 Task: Search one way flight ticket for 5 adults, 2 children, 1 infant in seat and 1 infant on lap in economy from Casper: Casper Natrona County International Airport to Jackson: Jackson Hole Airport on 5-2-2023. Choice of flights is United. Number of bags: 1 carry on bag. Price is upto 88000. Outbound departure time preference is 8:15.
Action: Mouse moved to (371, 302)
Screenshot: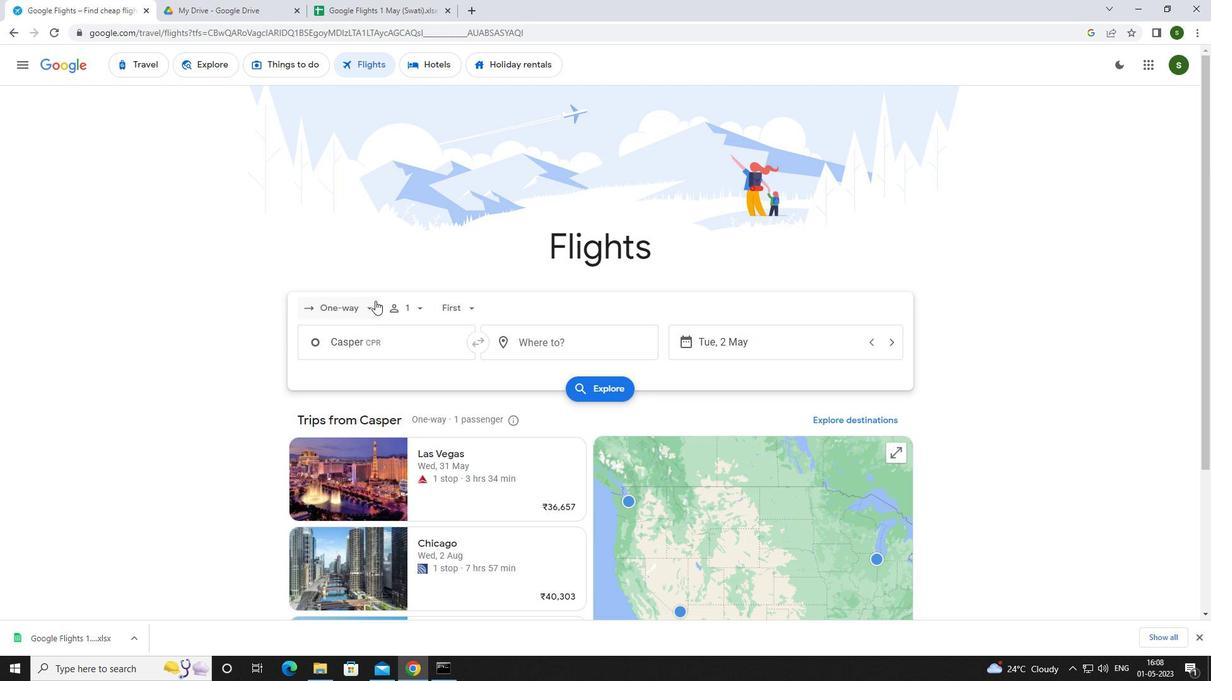 
Action: Mouse pressed left at (371, 302)
Screenshot: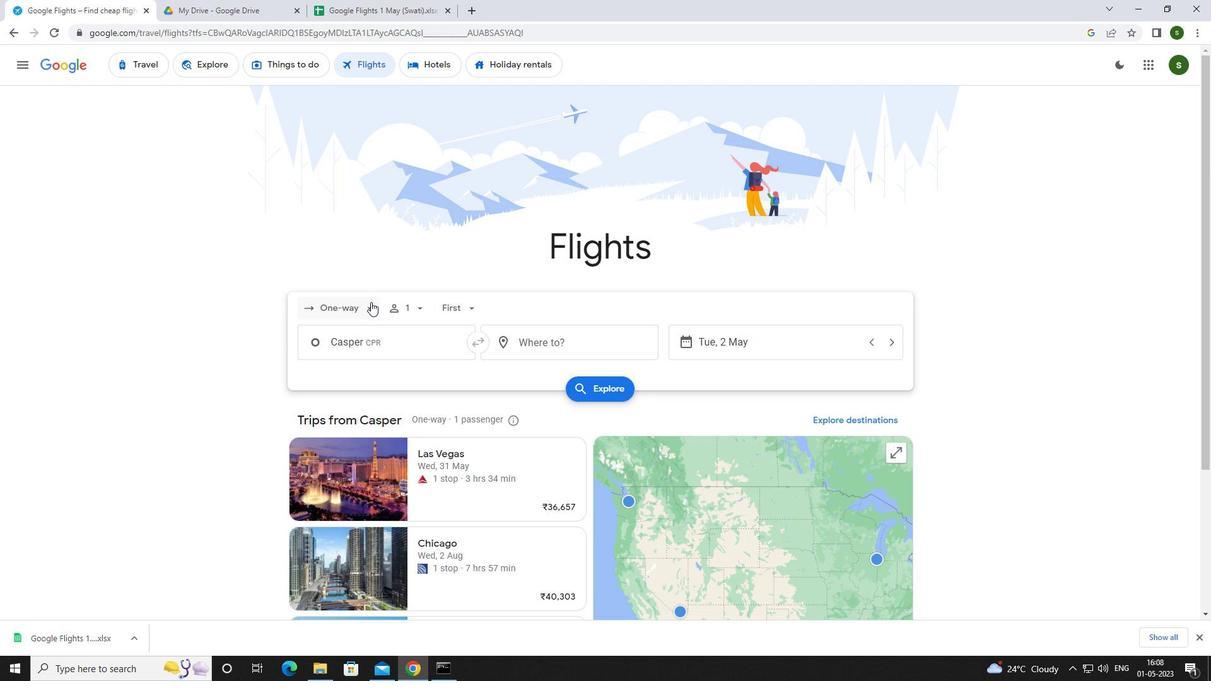 
Action: Mouse moved to (360, 363)
Screenshot: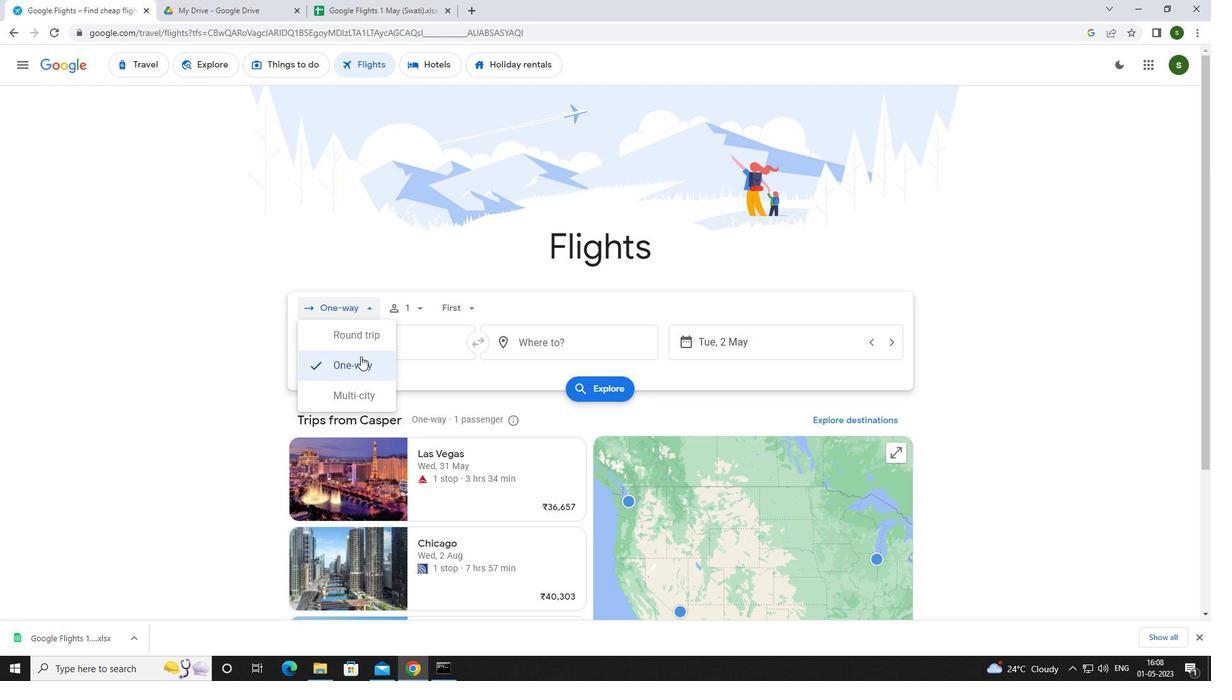 
Action: Mouse pressed left at (360, 363)
Screenshot: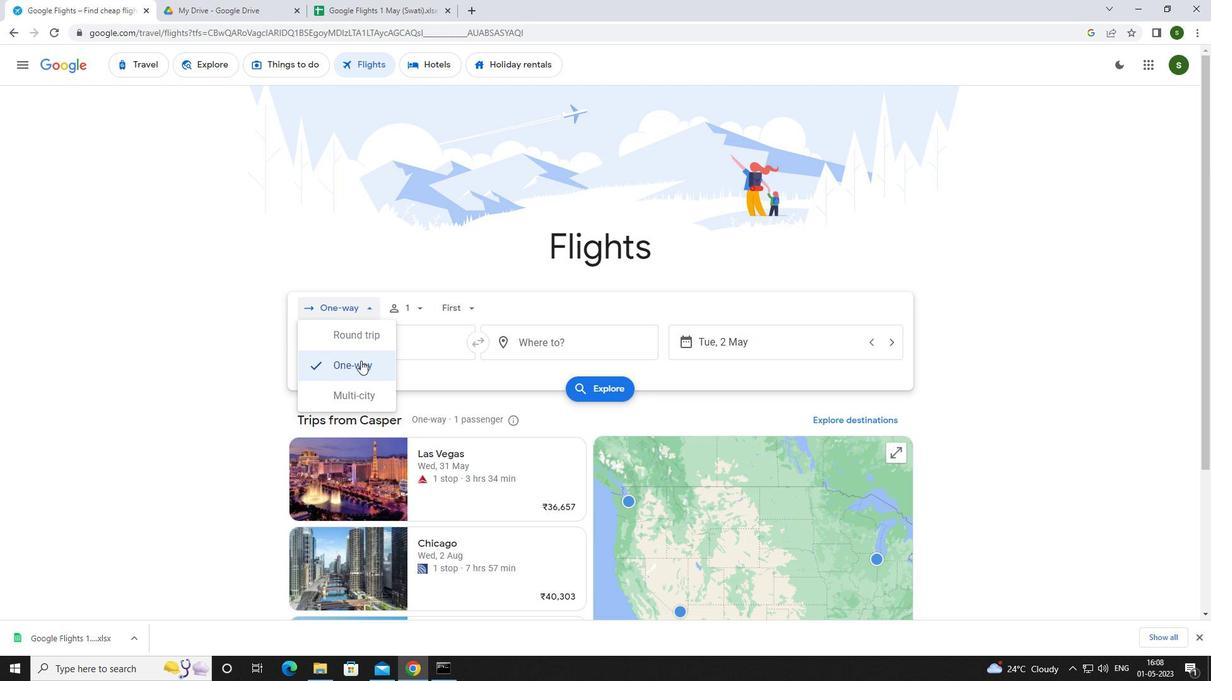
Action: Mouse moved to (417, 306)
Screenshot: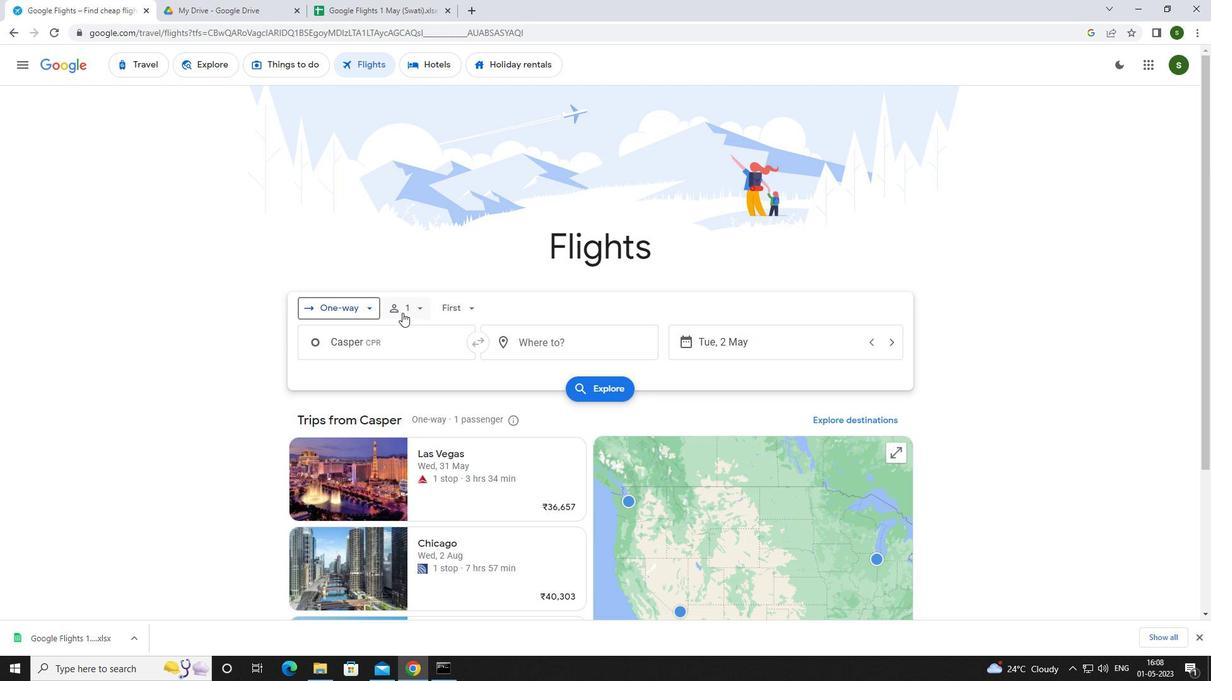 
Action: Mouse pressed left at (417, 306)
Screenshot: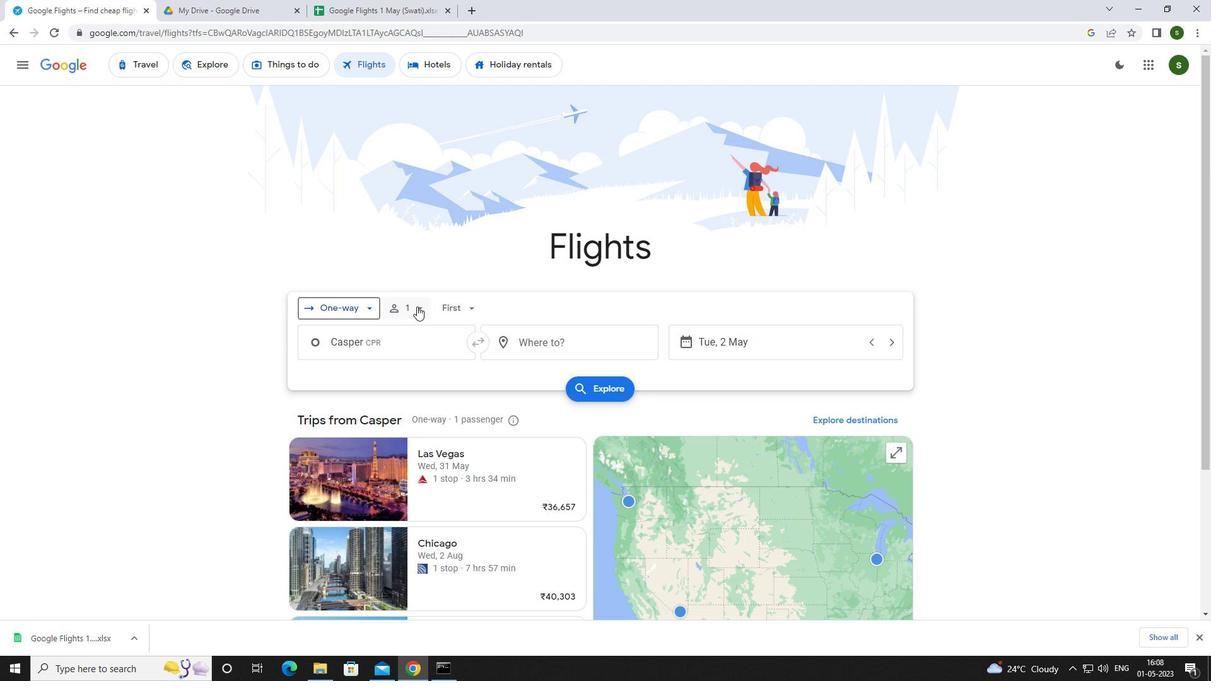 
Action: Mouse moved to (521, 342)
Screenshot: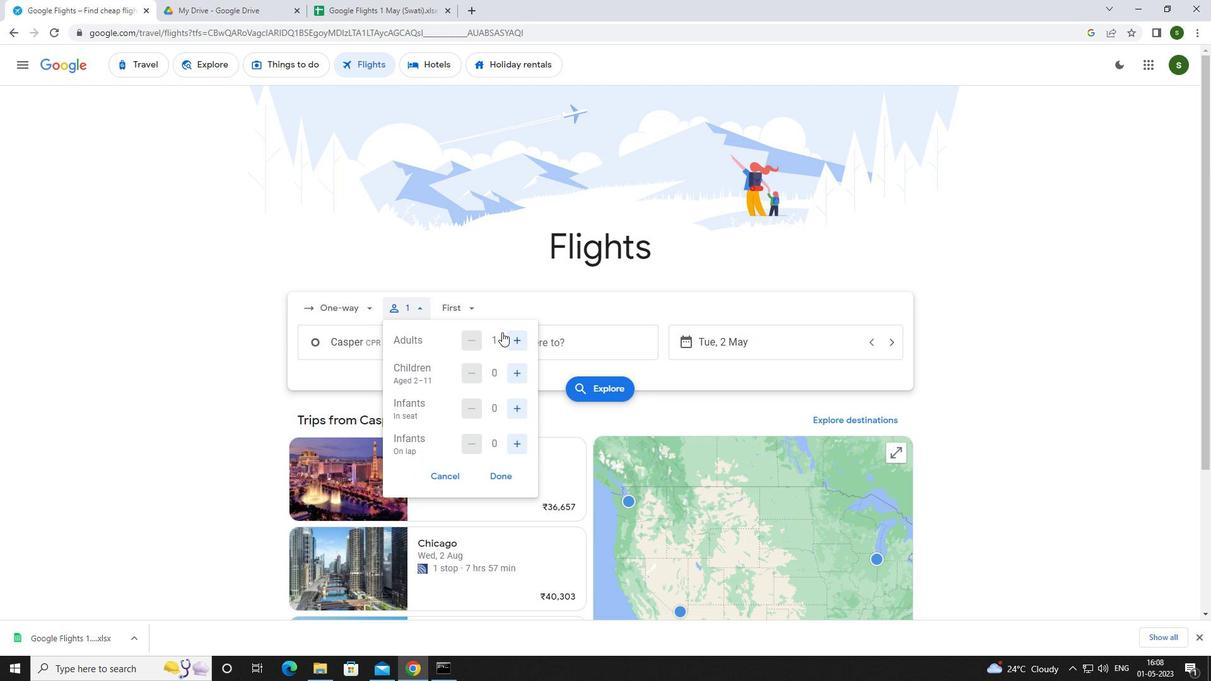 
Action: Mouse pressed left at (521, 342)
Screenshot: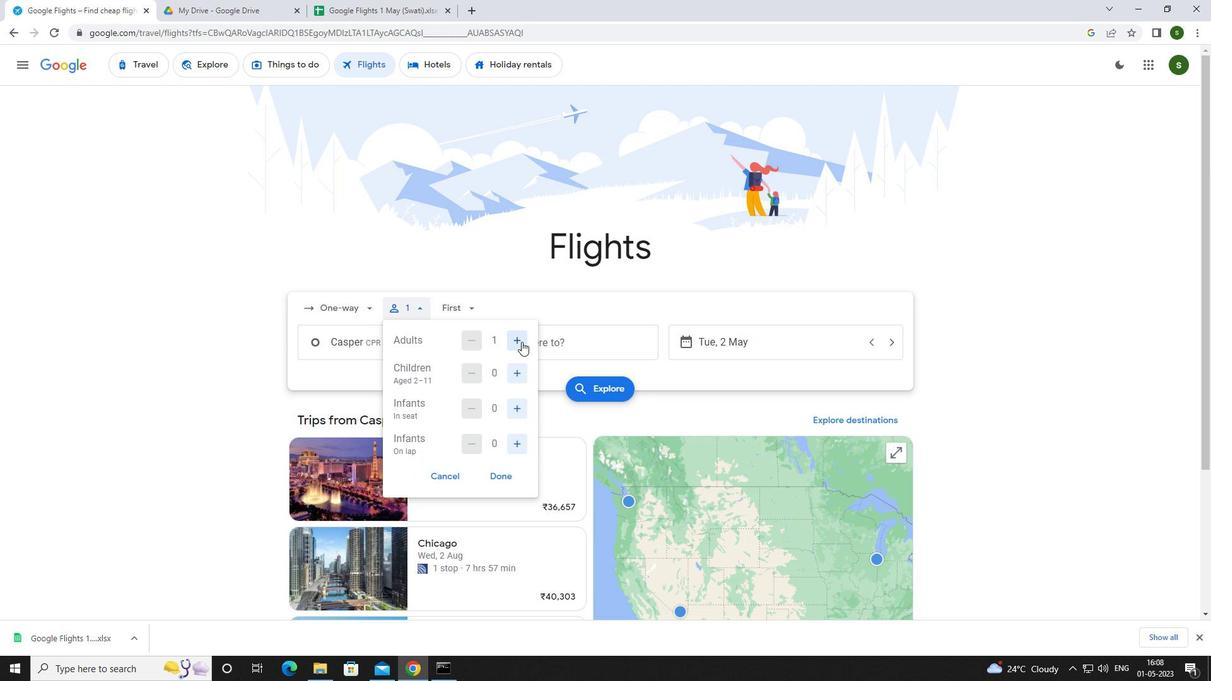 
Action: Mouse pressed left at (521, 342)
Screenshot: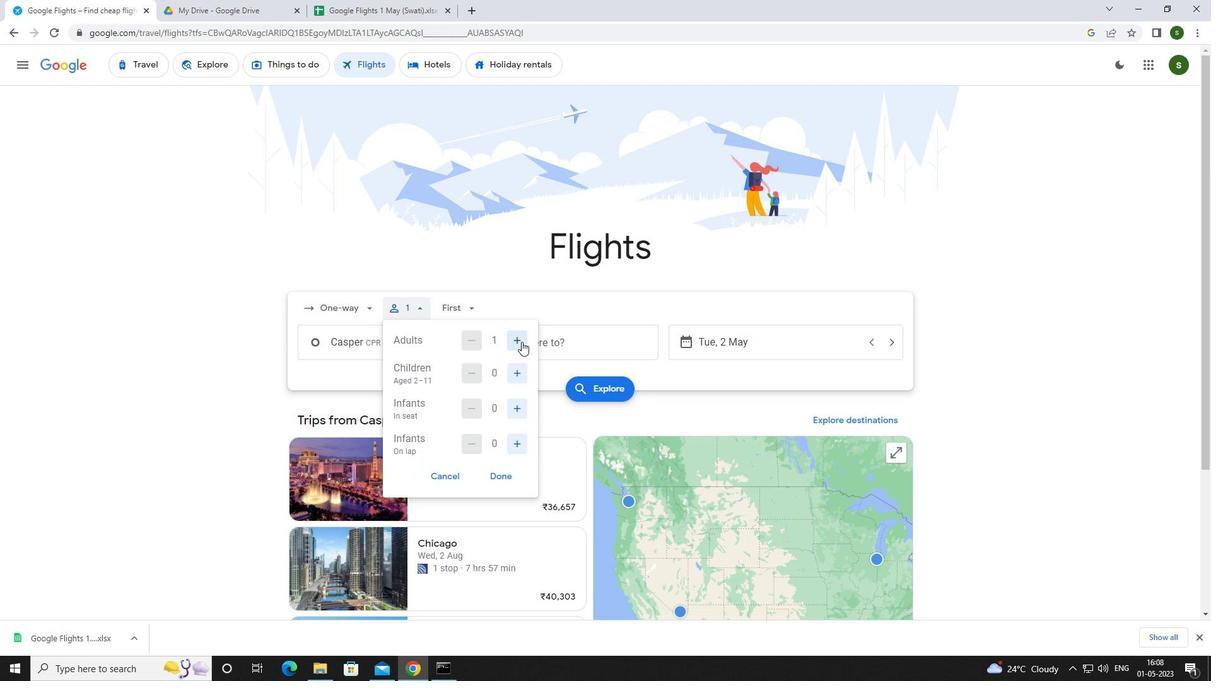 
Action: Mouse pressed left at (521, 342)
Screenshot: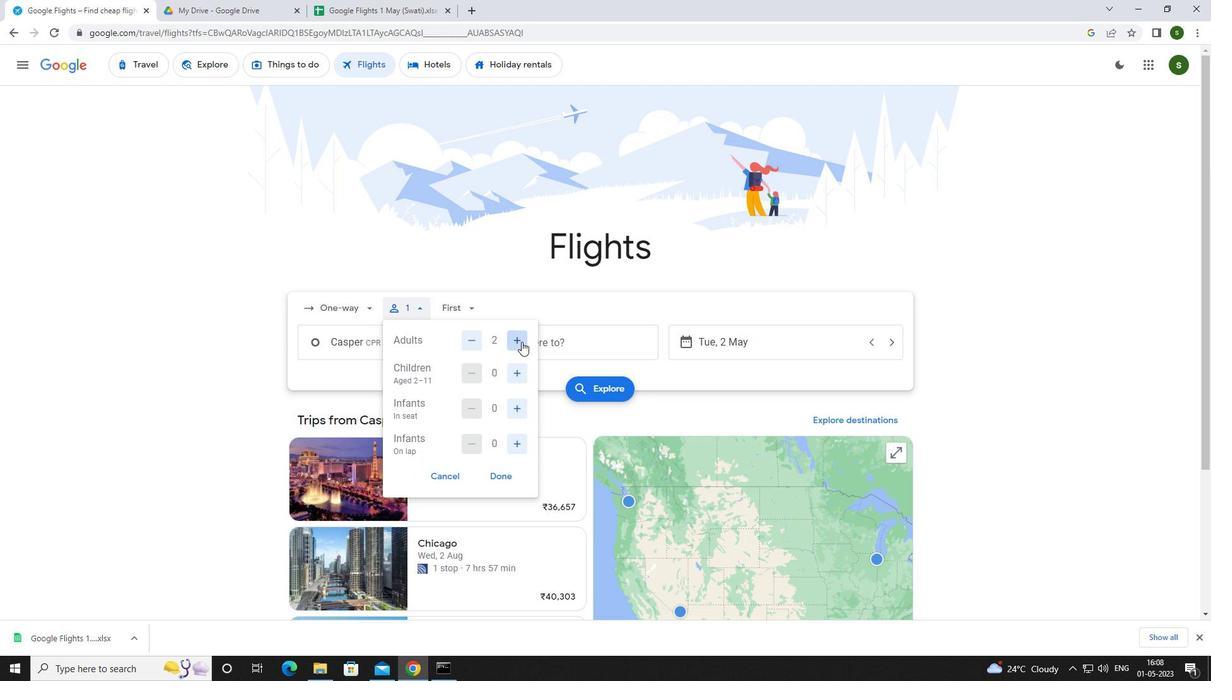 
Action: Mouse pressed left at (521, 342)
Screenshot: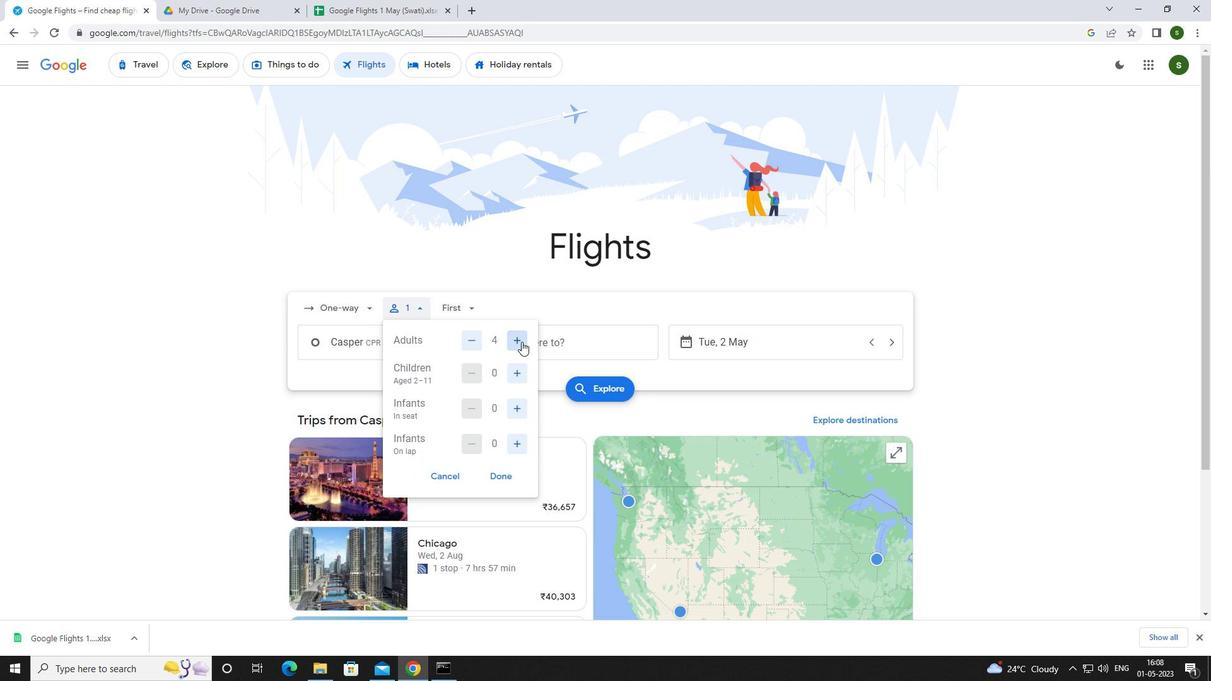 
Action: Mouse moved to (513, 371)
Screenshot: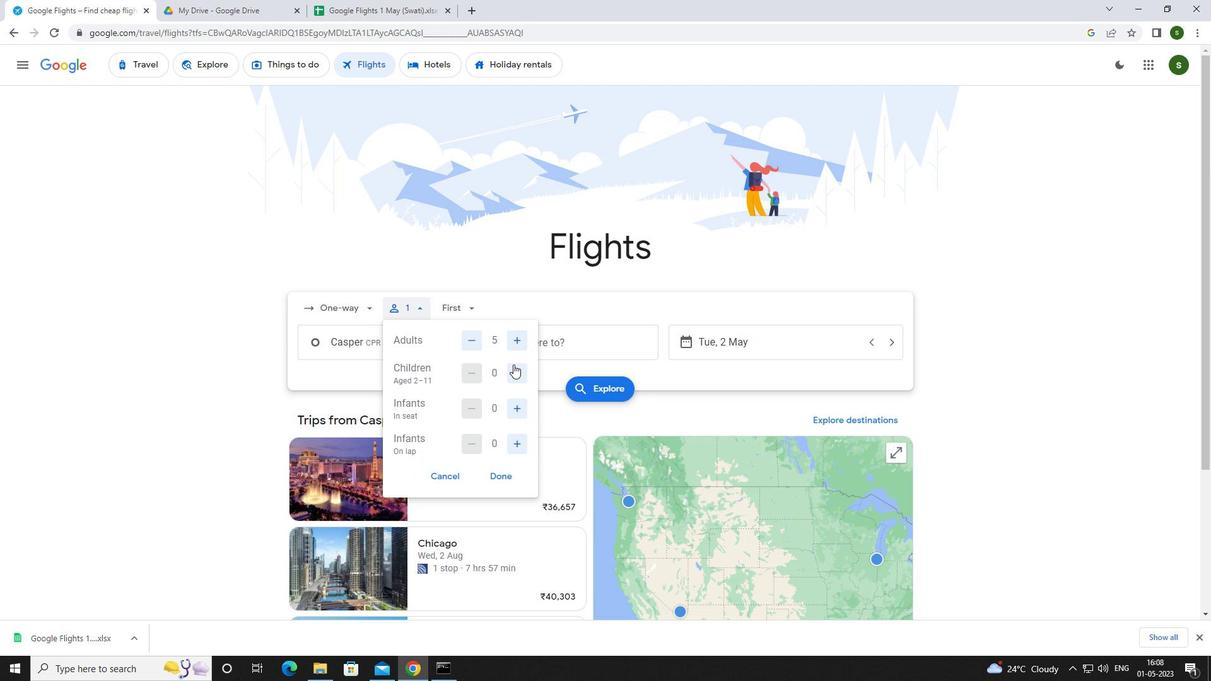 
Action: Mouse pressed left at (513, 371)
Screenshot: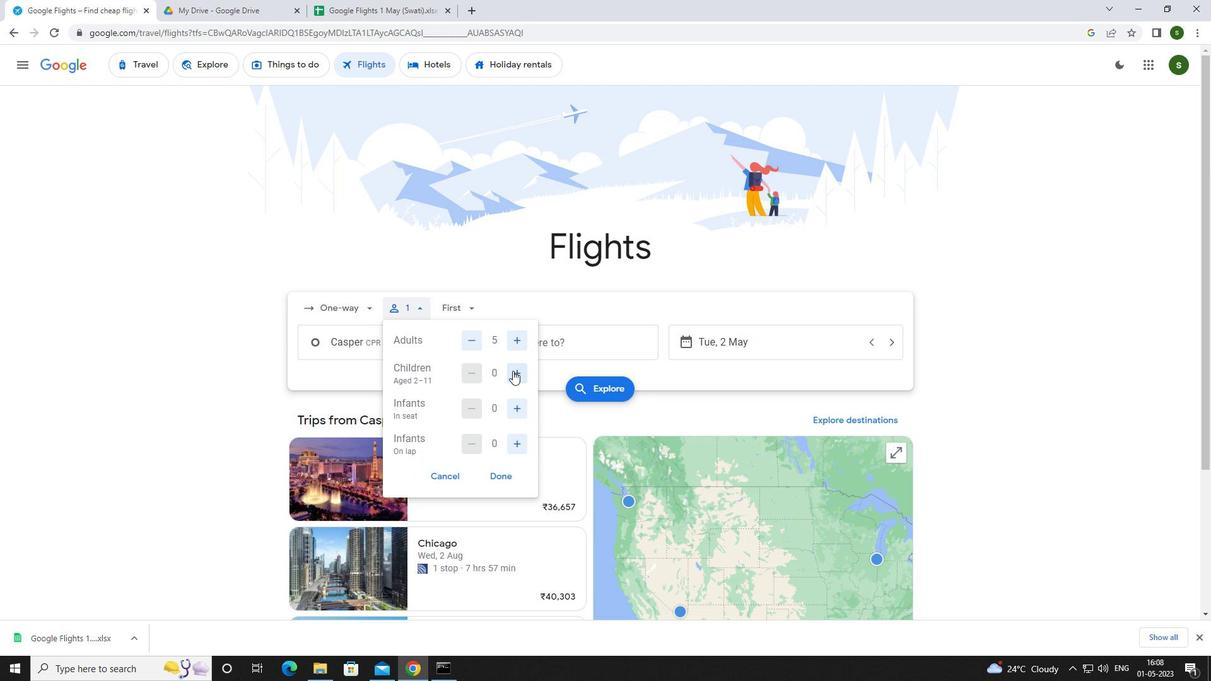 
Action: Mouse pressed left at (513, 371)
Screenshot: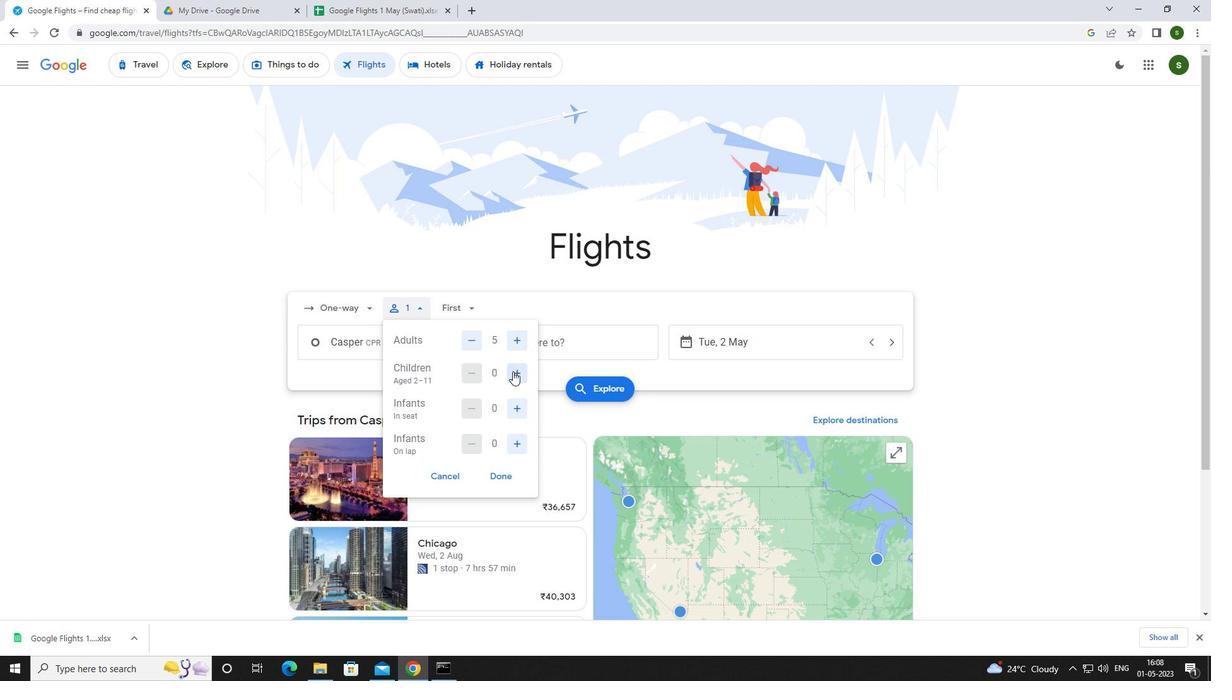 
Action: Mouse moved to (518, 405)
Screenshot: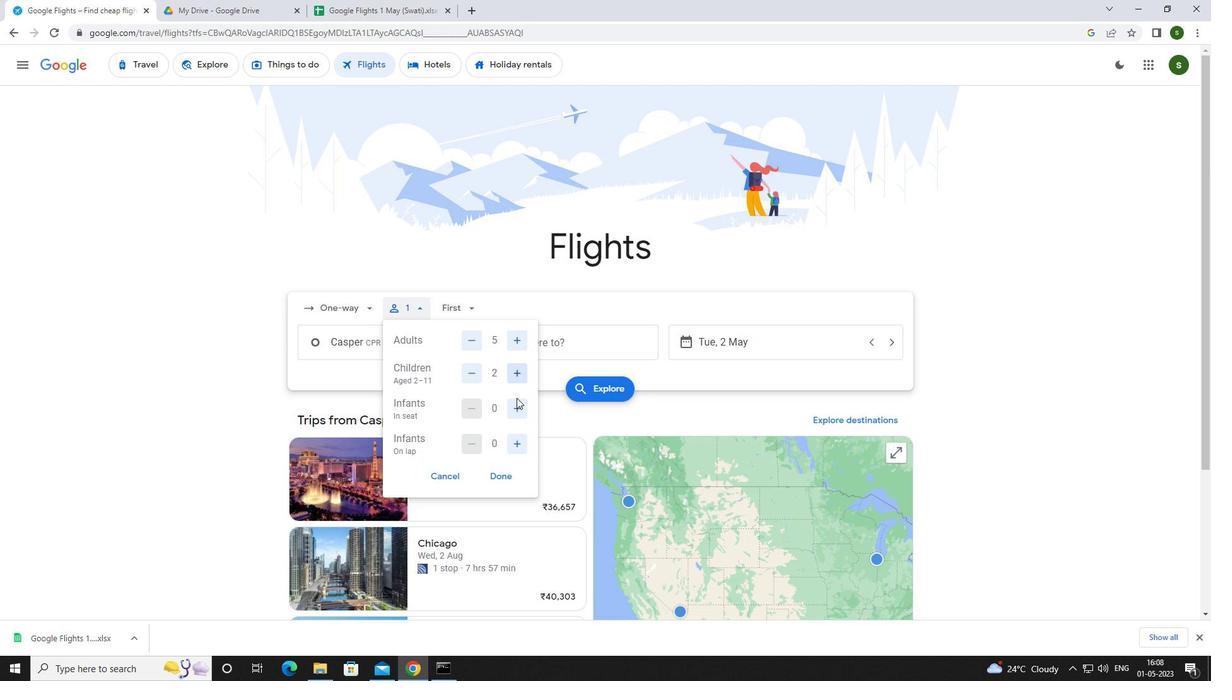 
Action: Mouse pressed left at (518, 405)
Screenshot: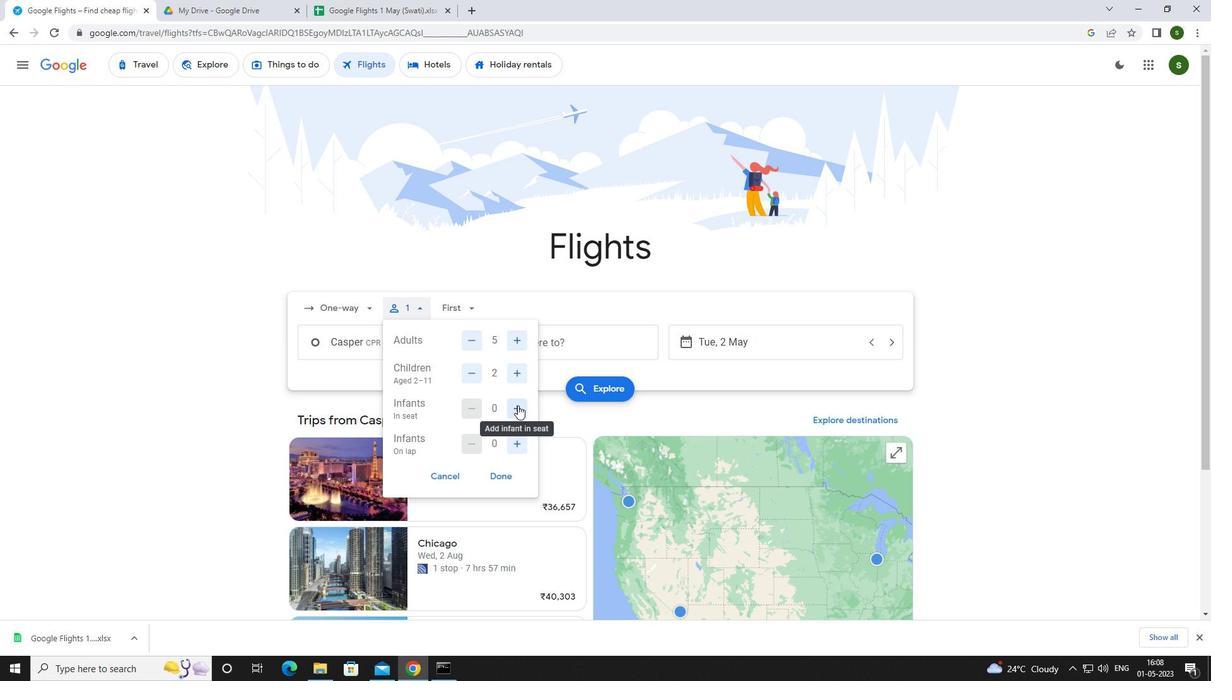 
Action: Mouse moved to (515, 443)
Screenshot: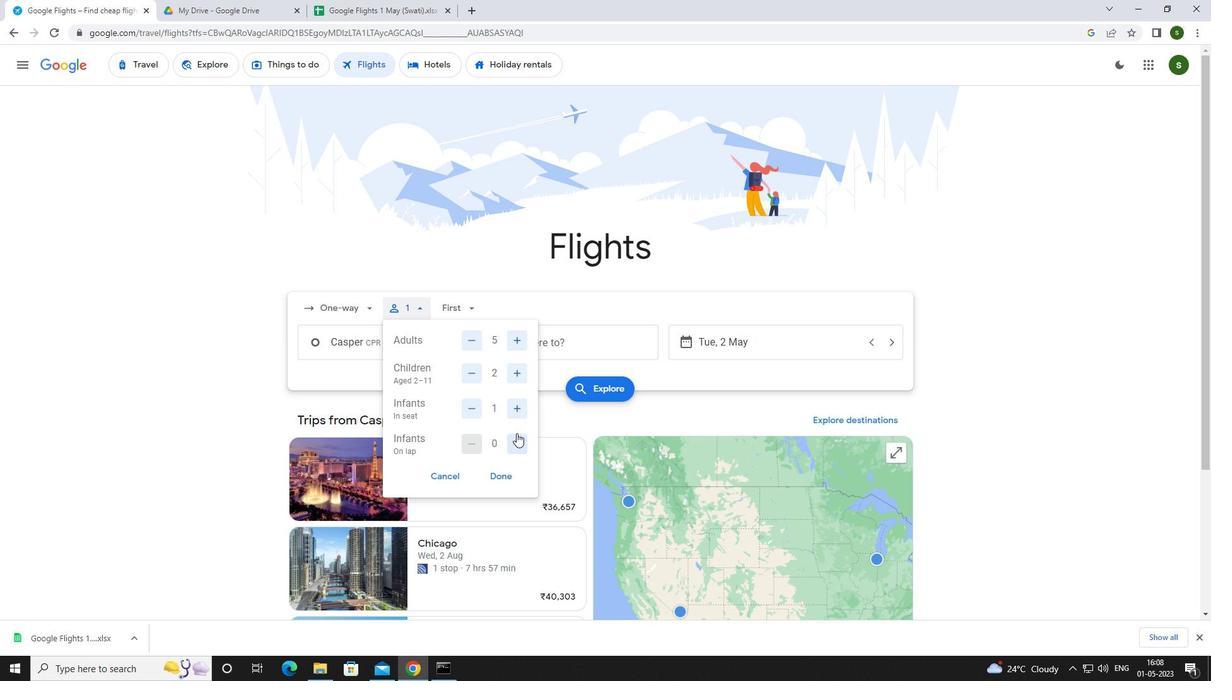 
Action: Mouse pressed left at (515, 443)
Screenshot: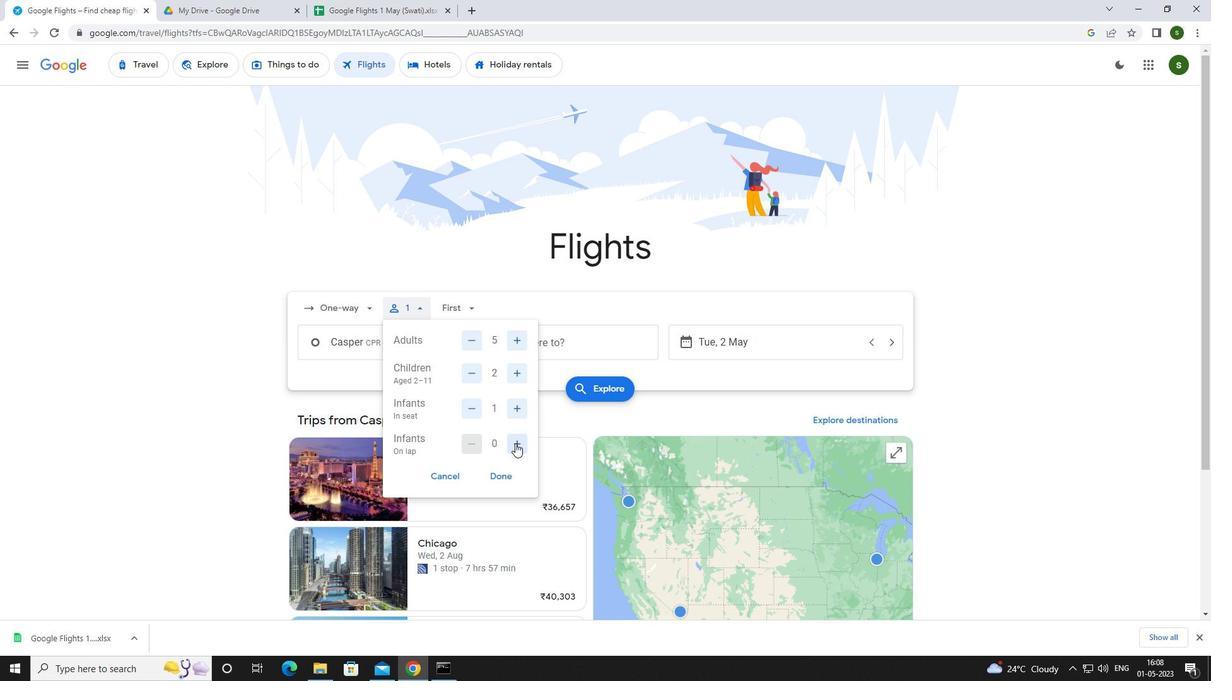 
Action: Mouse moved to (474, 307)
Screenshot: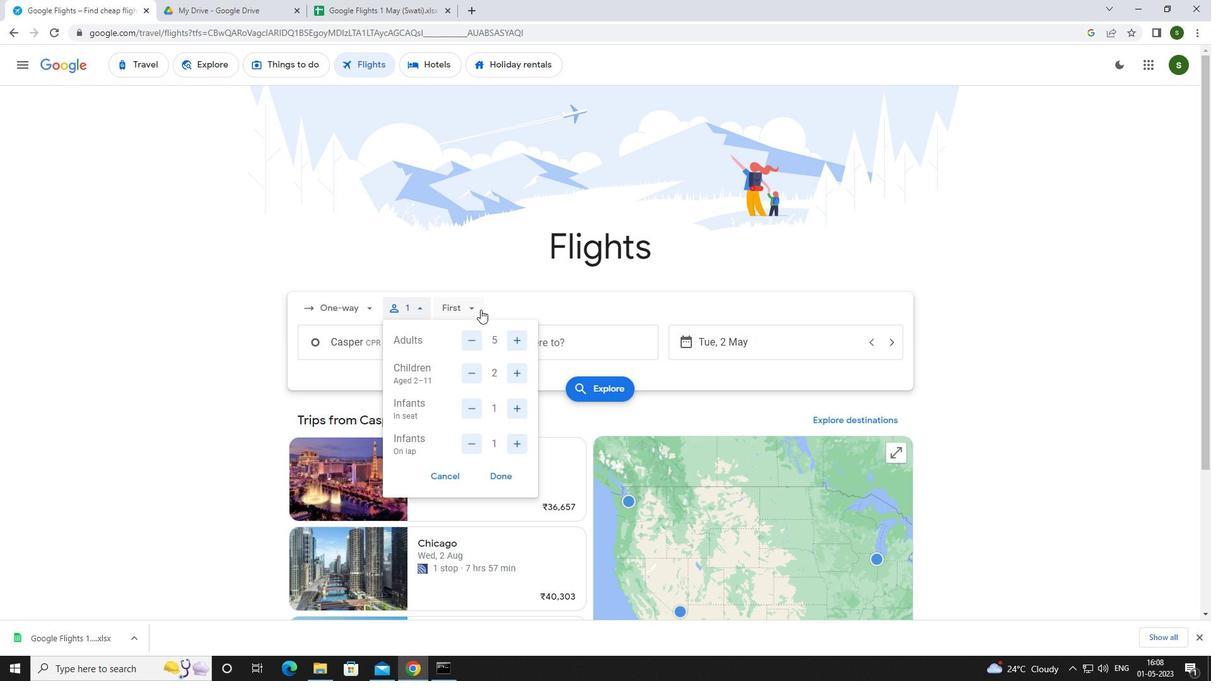 
Action: Mouse pressed left at (474, 307)
Screenshot: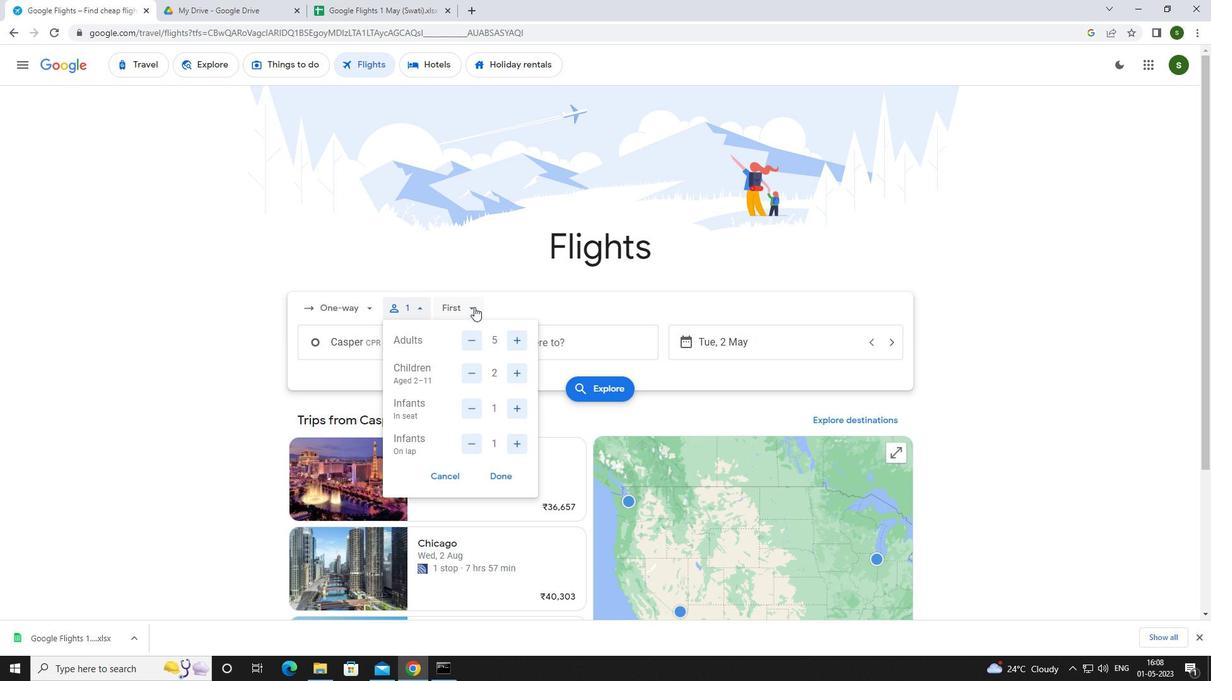 
Action: Mouse moved to (476, 333)
Screenshot: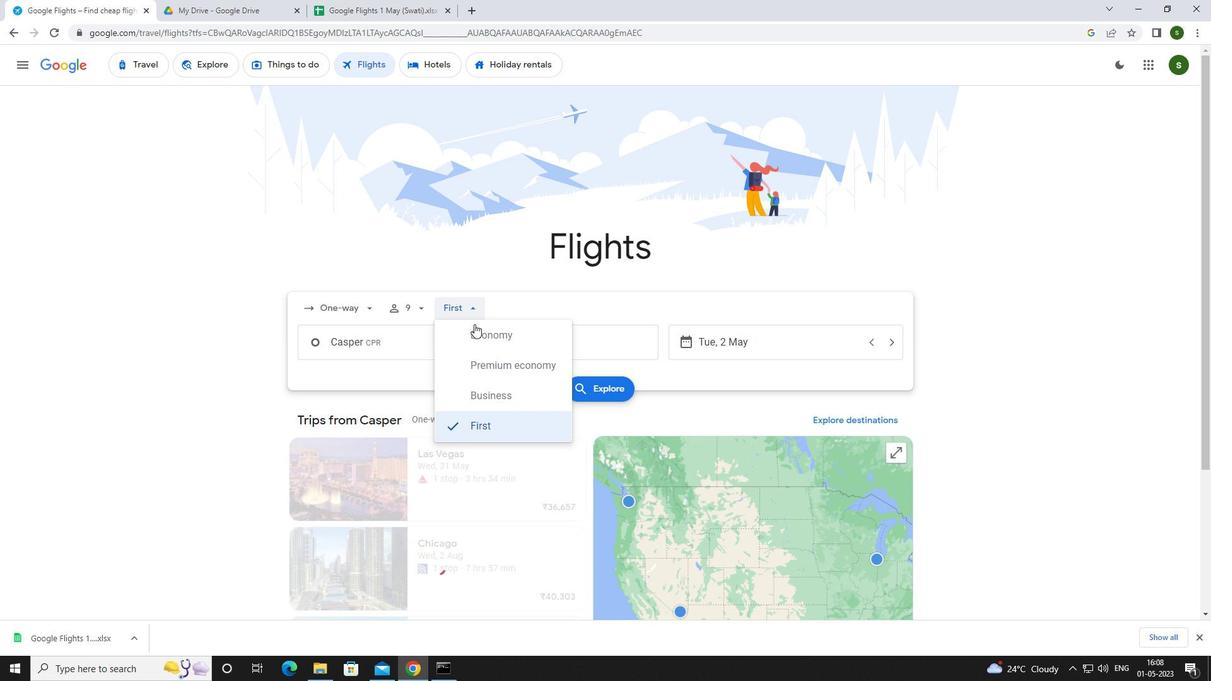 
Action: Mouse pressed left at (476, 333)
Screenshot: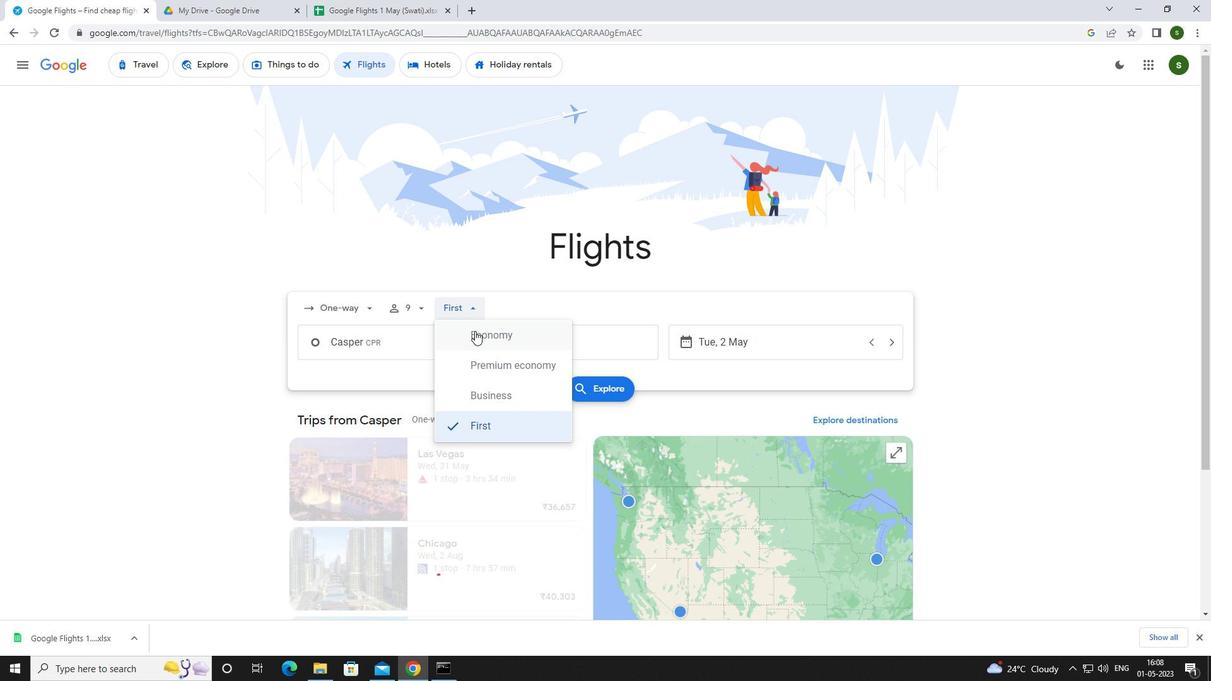 
Action: Mouse moved to (445, 345)
Screenshot: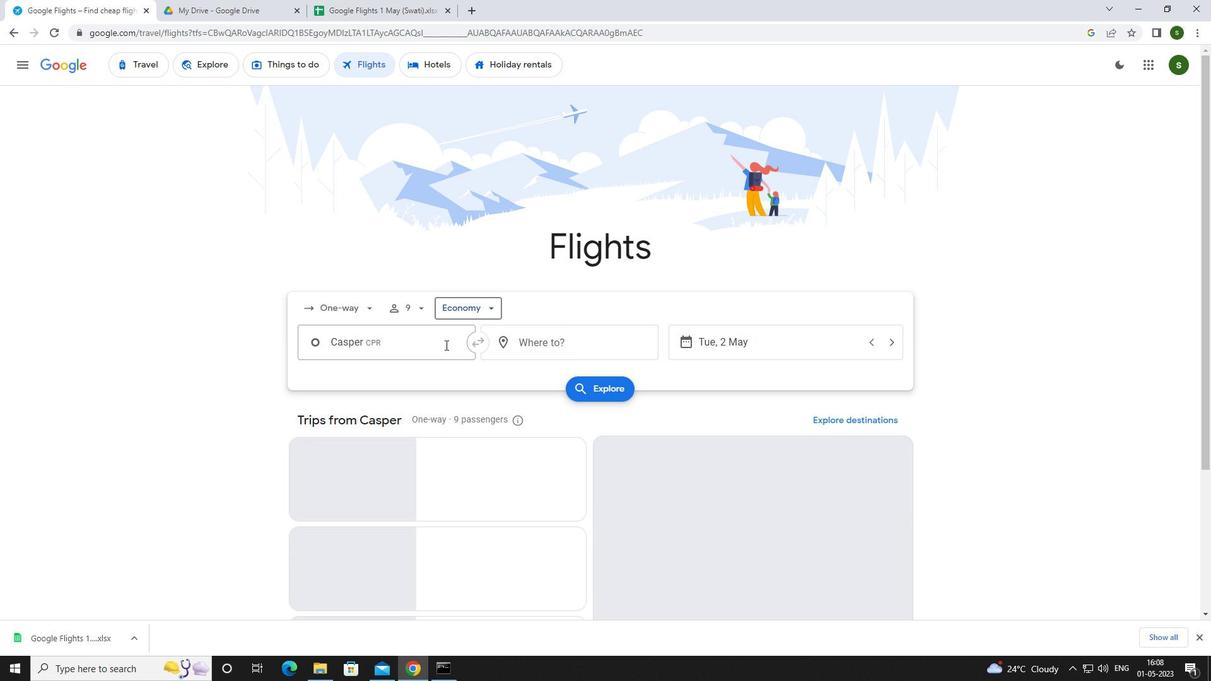 
Action: Mouse pressed left at (445, 345)
Screenshot: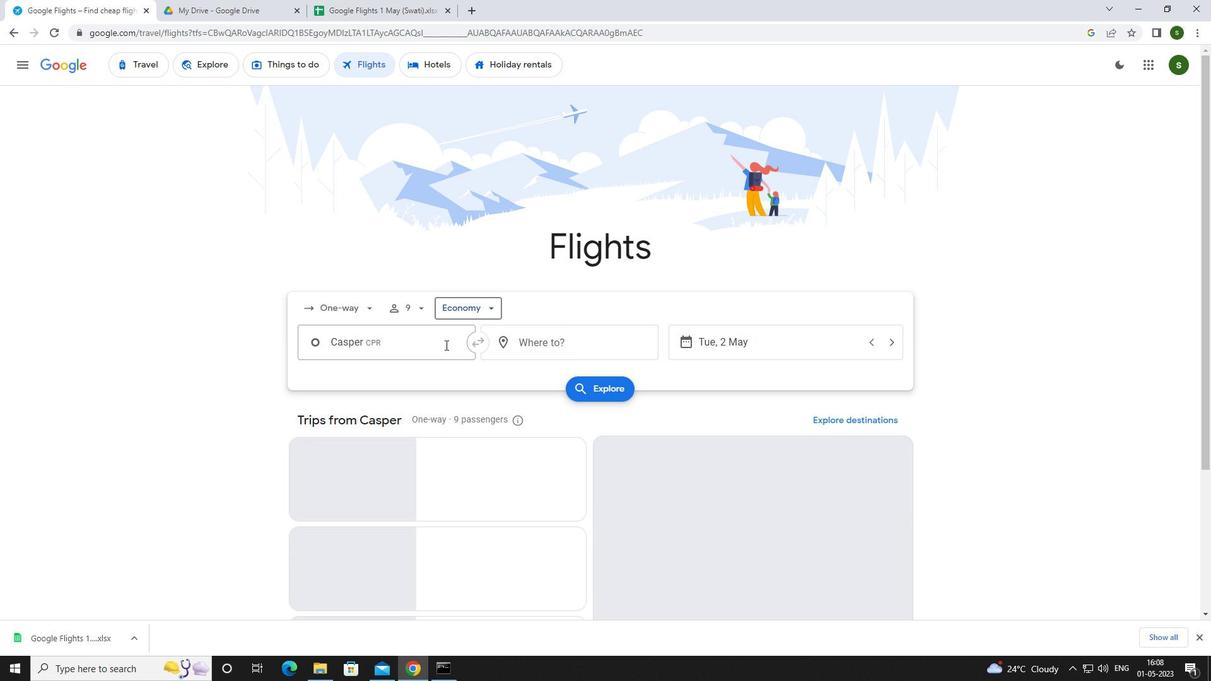 
Action: Mouse moved to (445, 342)
Screenshot: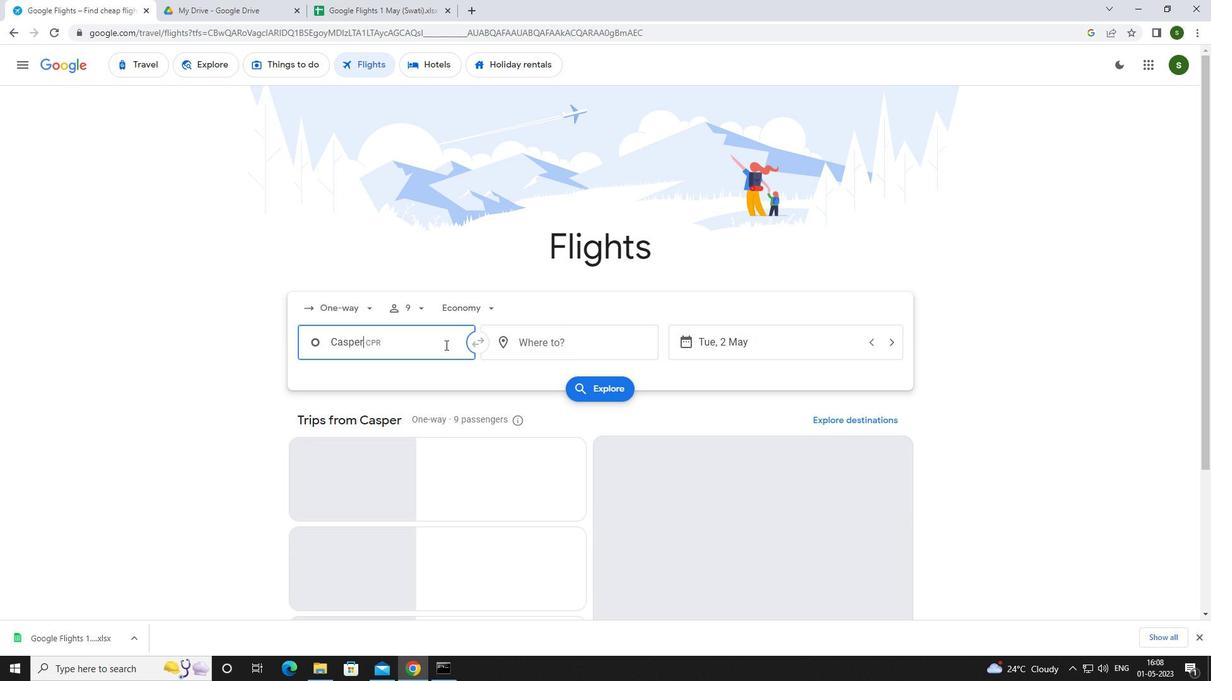 
Action: Key pressed c<Key.caps_lock>asper
Screenshot: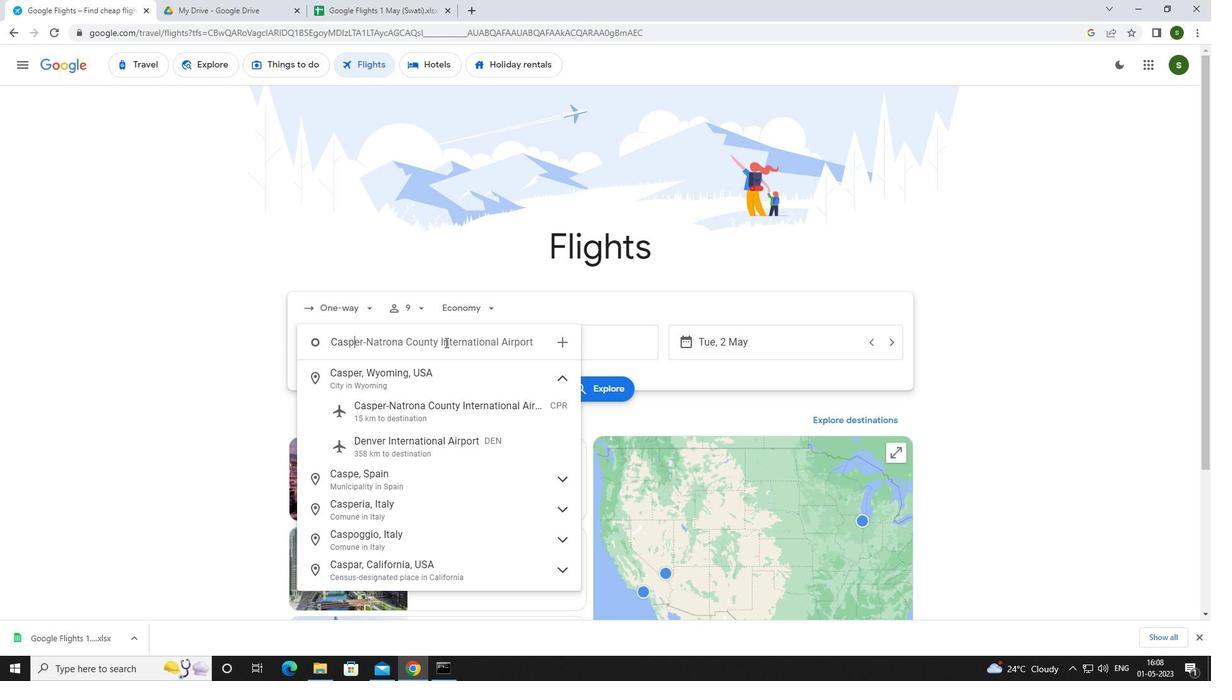 
Action: Mouse moved to (432, 413)
Screenshot: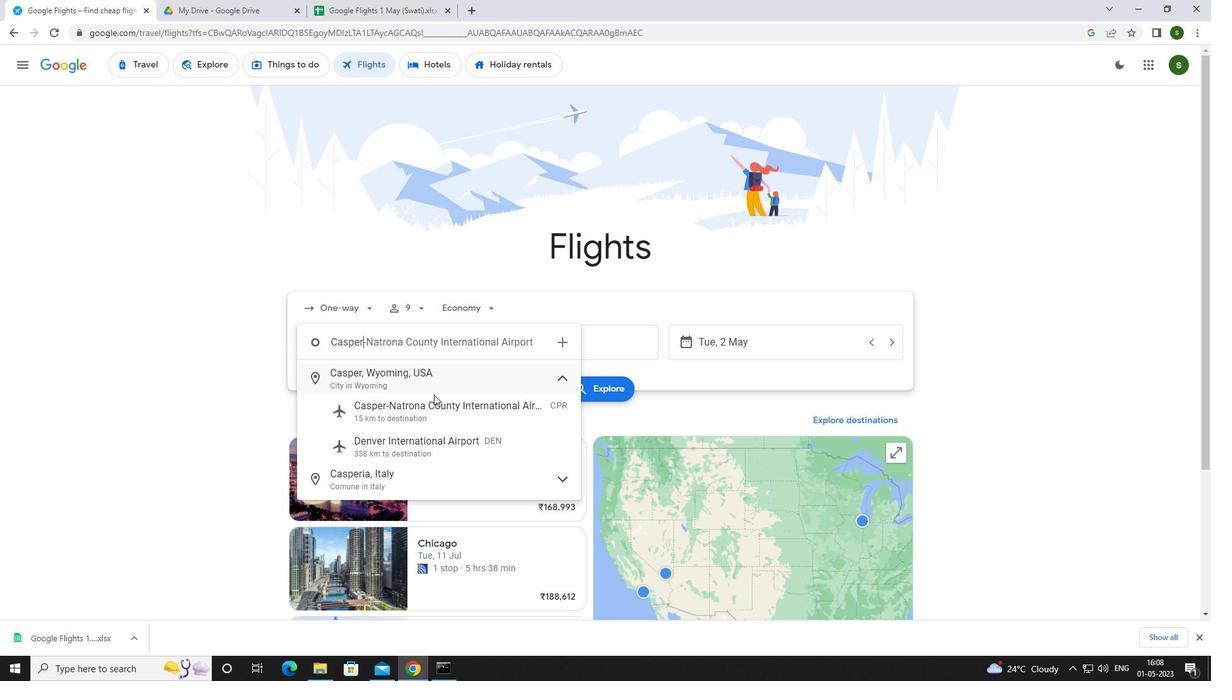 
Action: Mouse pressed left at (432, 413)
Screenshot: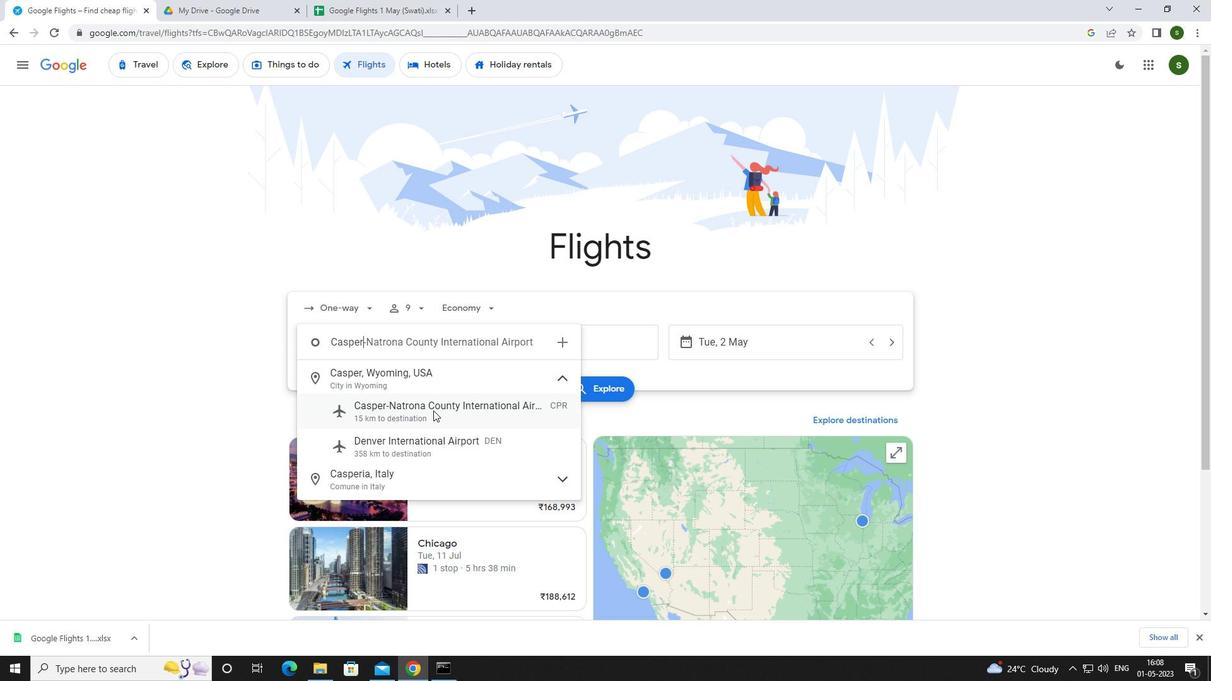 
Action: Mouse moved to (563, 351)
Screenshot: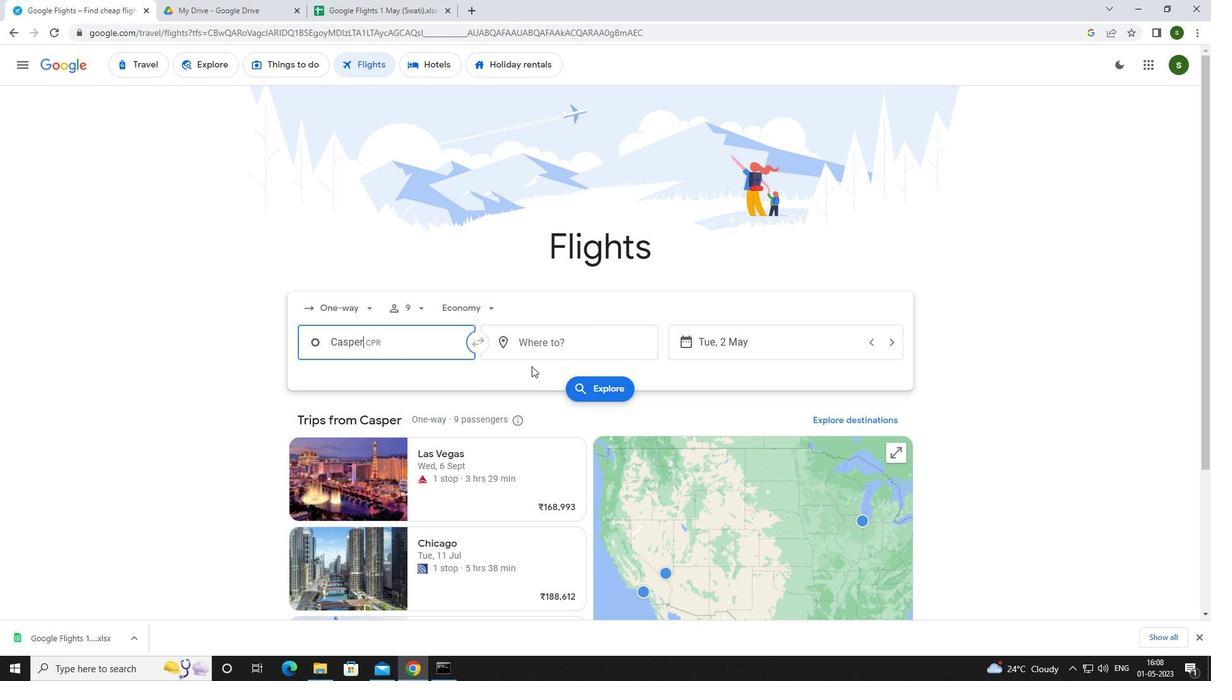 
Action: Mouse pressed left at (563, 351)
Screenshot: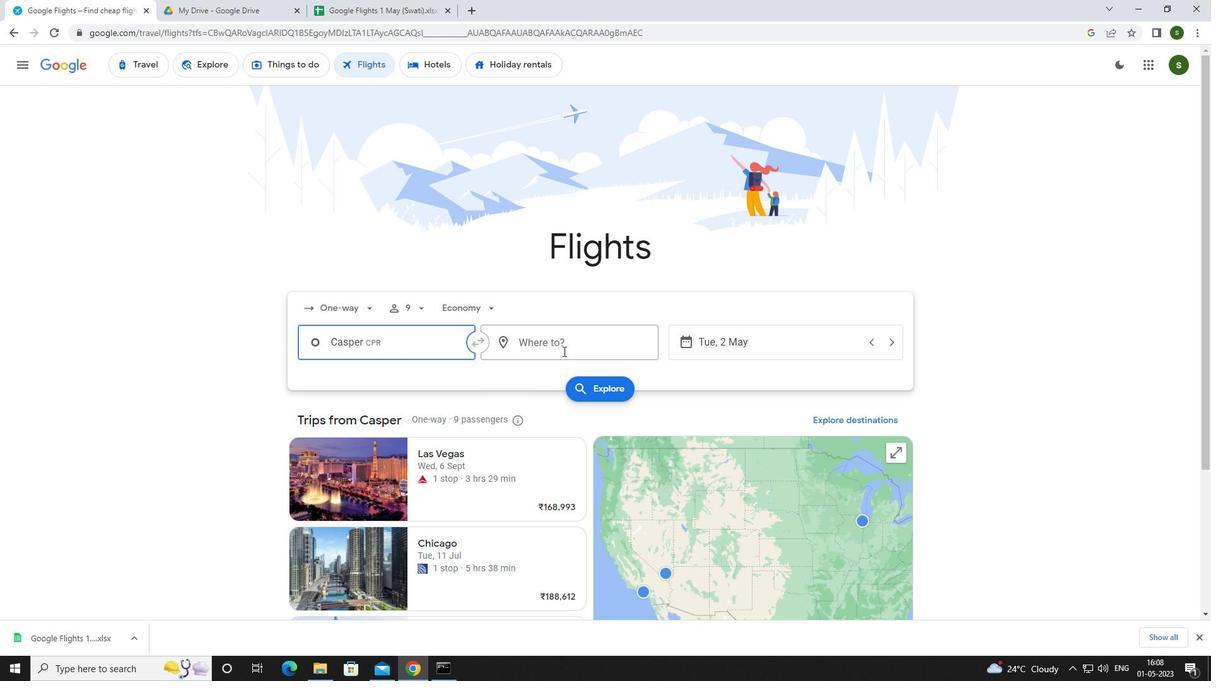 
Action: Key pressed <Key.caps_lock>j<Key.caps_lock>ackson<Key.space><Key.caps_lock>h<Key.caps_lock>
Screenshot: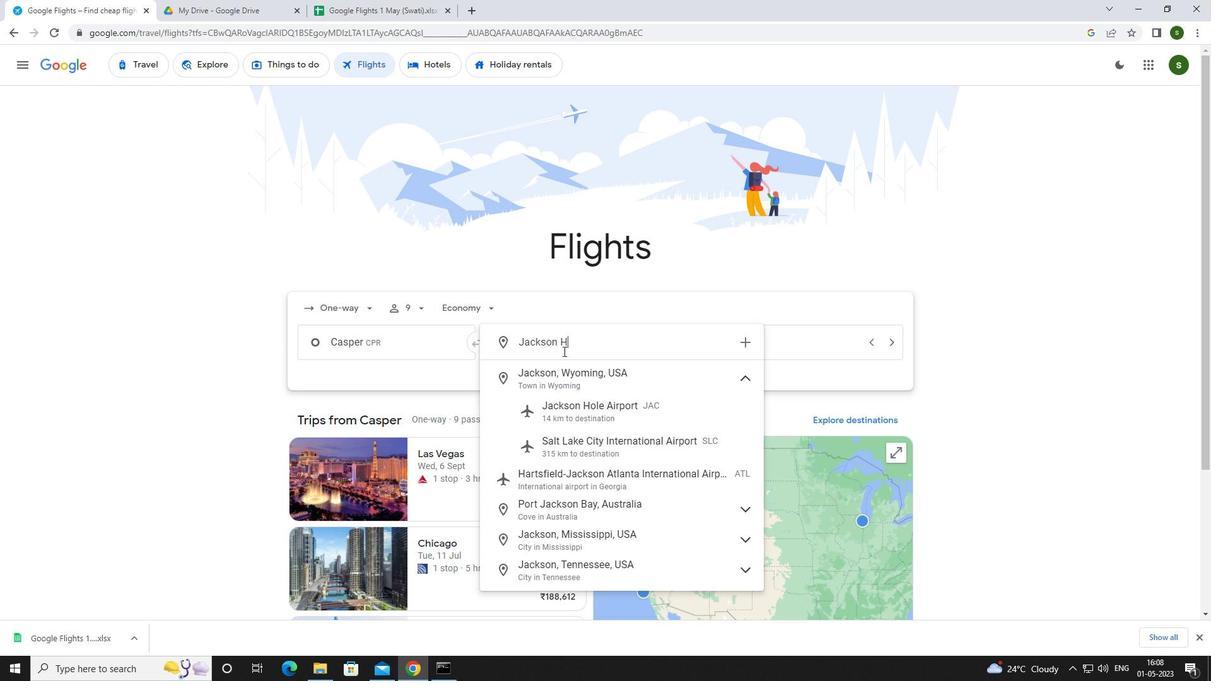 
Action: Mouse moved to (583, 402)
Screenshot: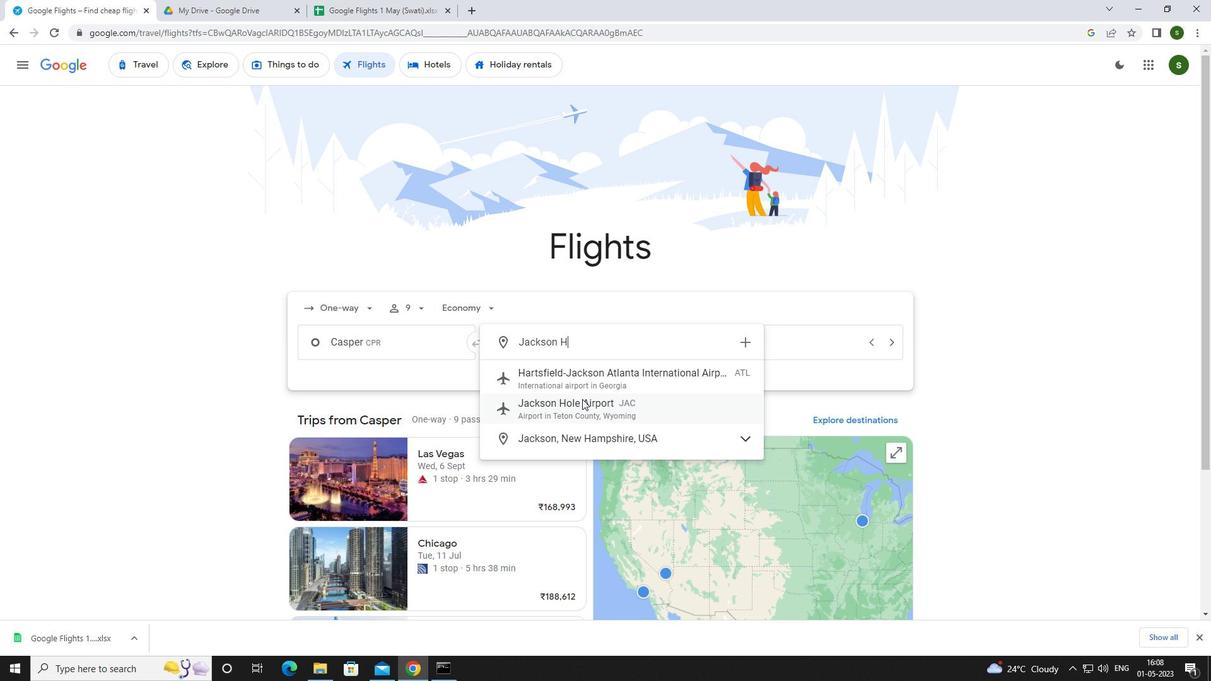
Action: Mouse pressed left at (583, 402)
Screenshot: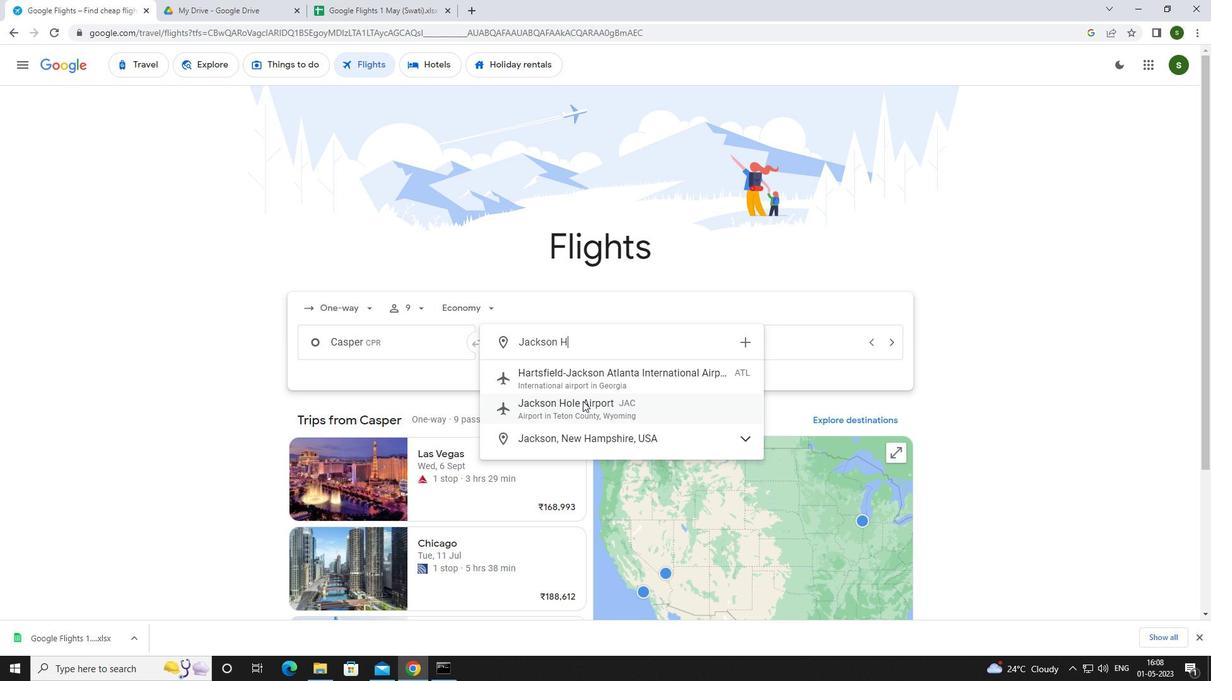 
Action: Mouse moved to (790, 349)
Screenshot: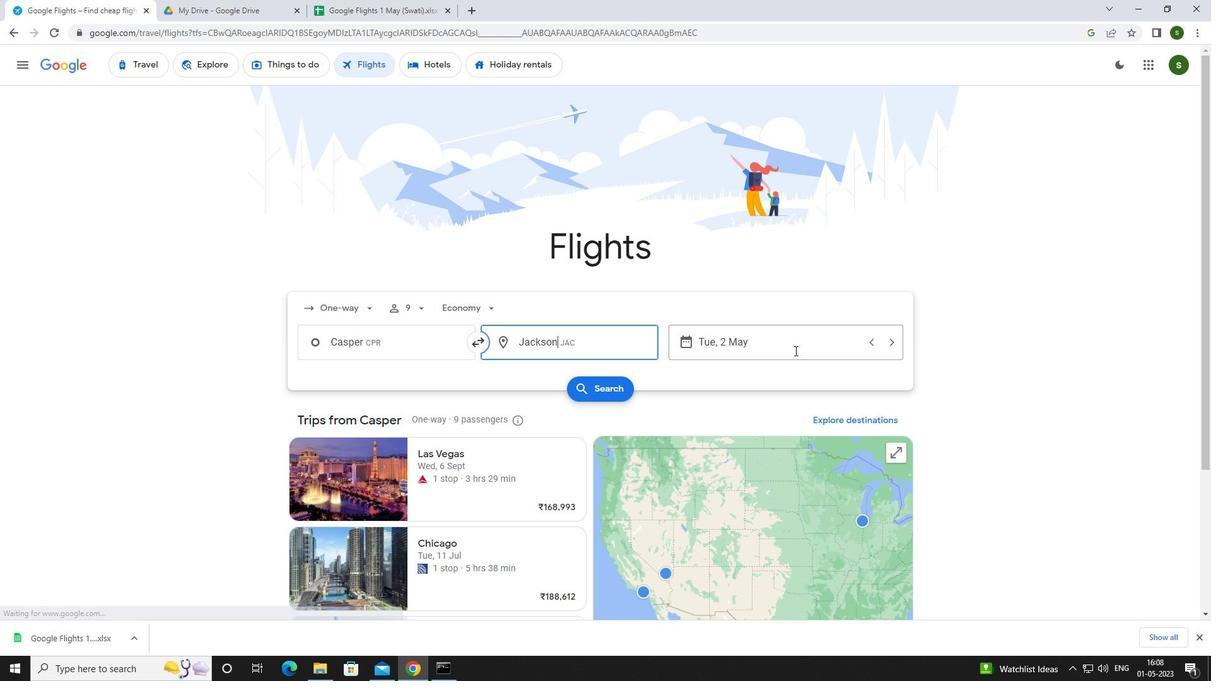 
Action: Mouse pressed left at (790, 349)
Screenshot: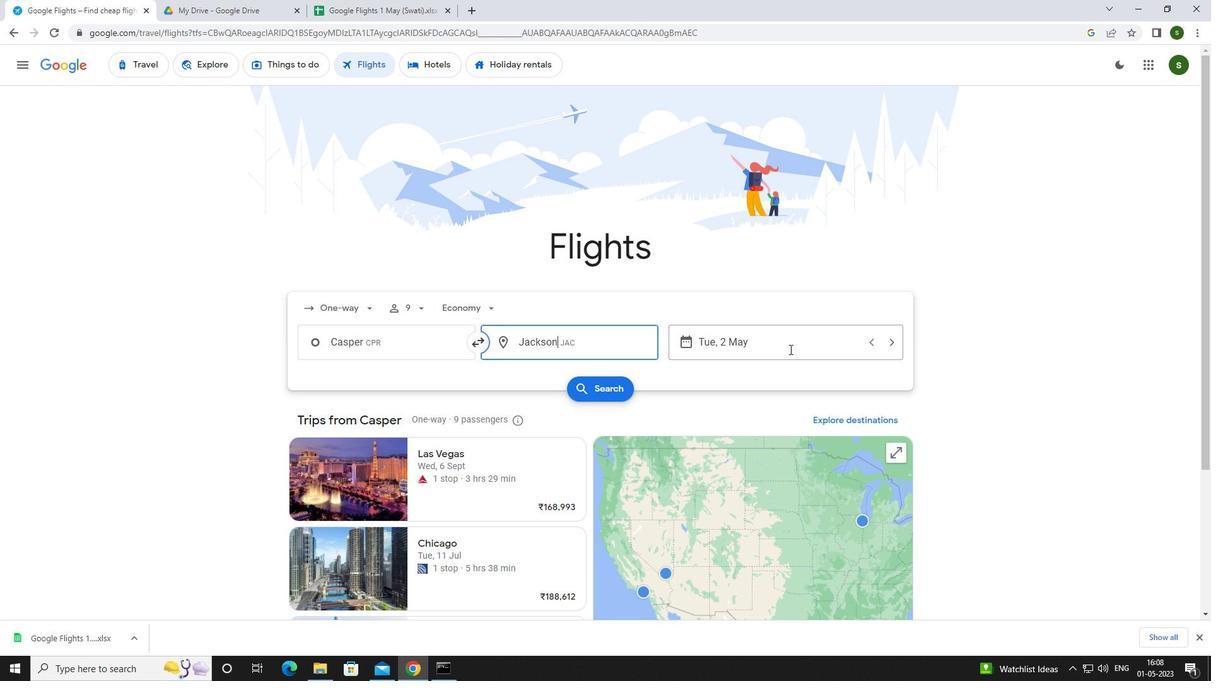 
Action: Mouse moved to (520, 395)
Screenshot: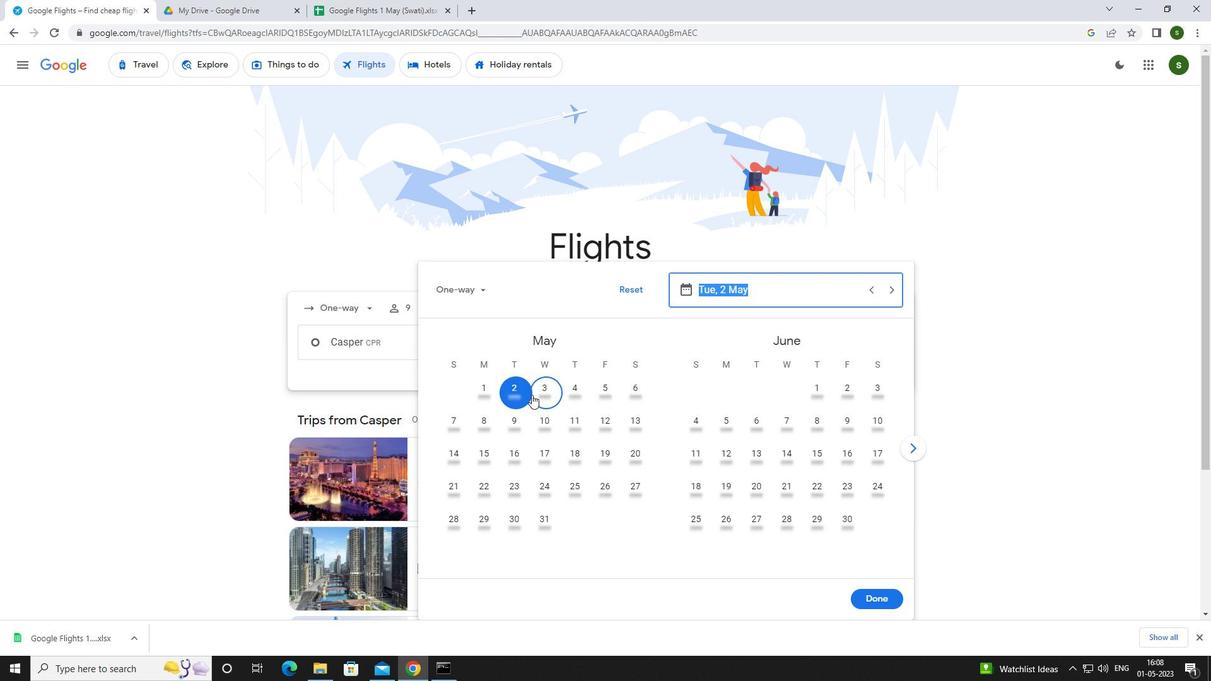 
Action: Mouse pressed left at (520, 395)
Screenshot: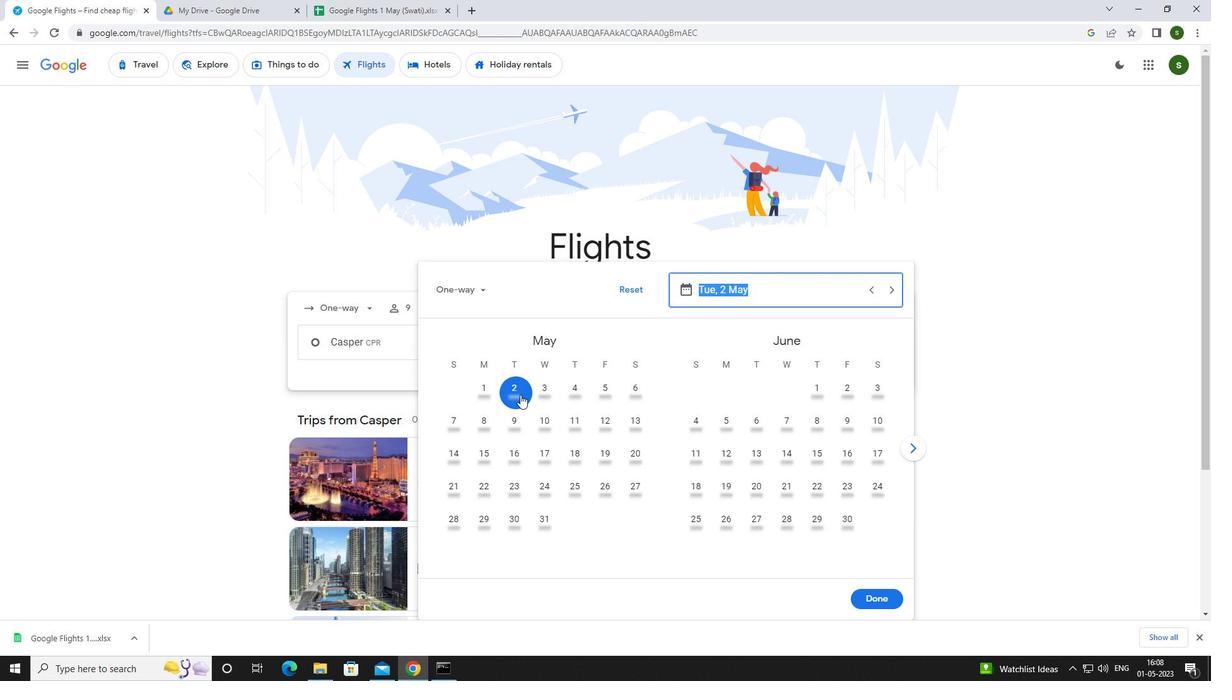 
Action: Mouse moved to (875, 599)
Screenshot: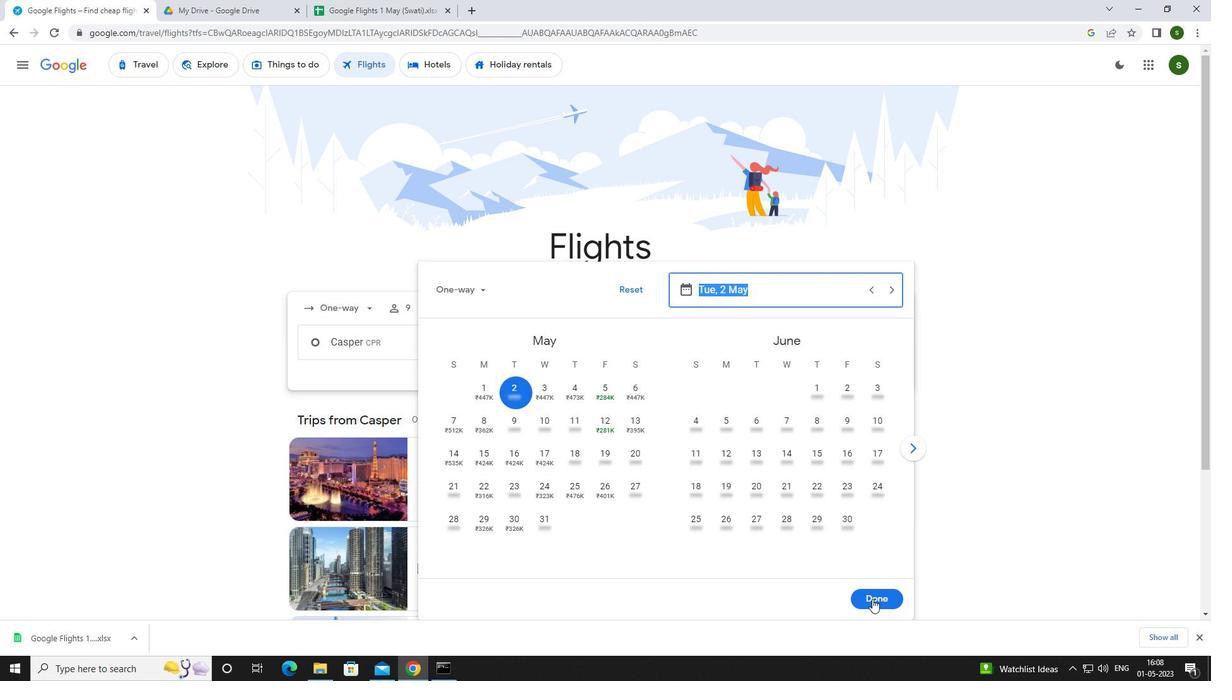 
Action: Mouse pressed left at (875, 599)
Screenshot: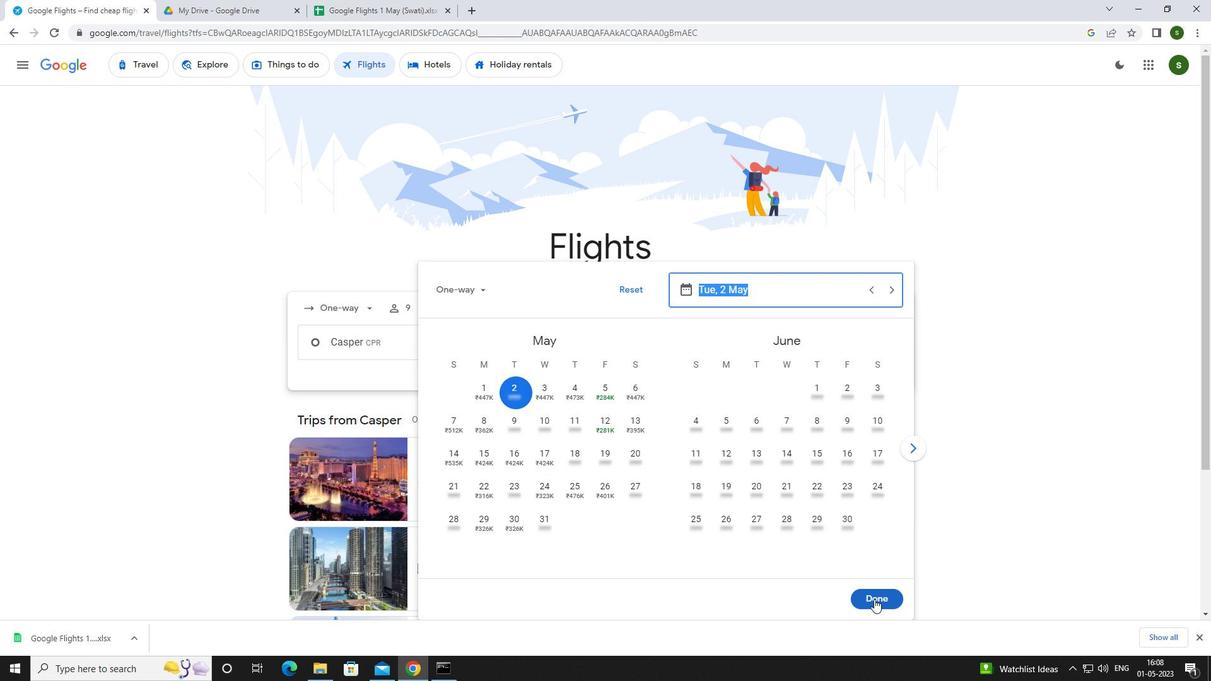 
Action: Mouse moved to (590, 392)
Screenshot: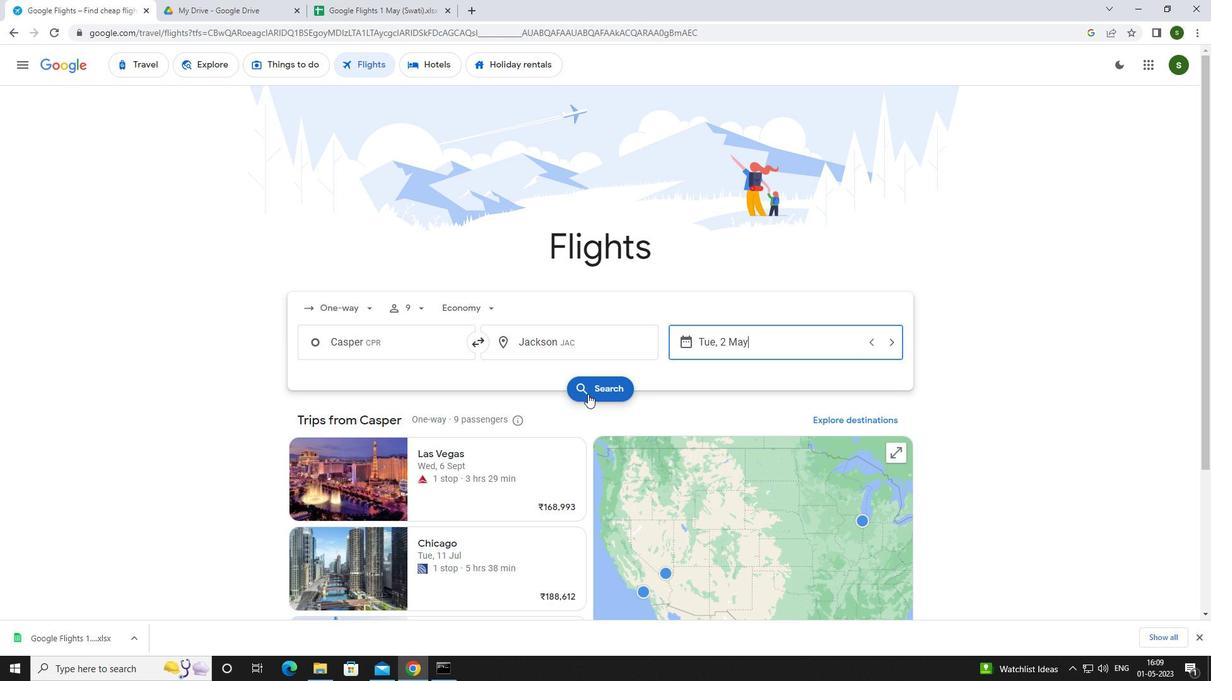 
Action: Mouse pressed left at (590, 392)
Screenshot: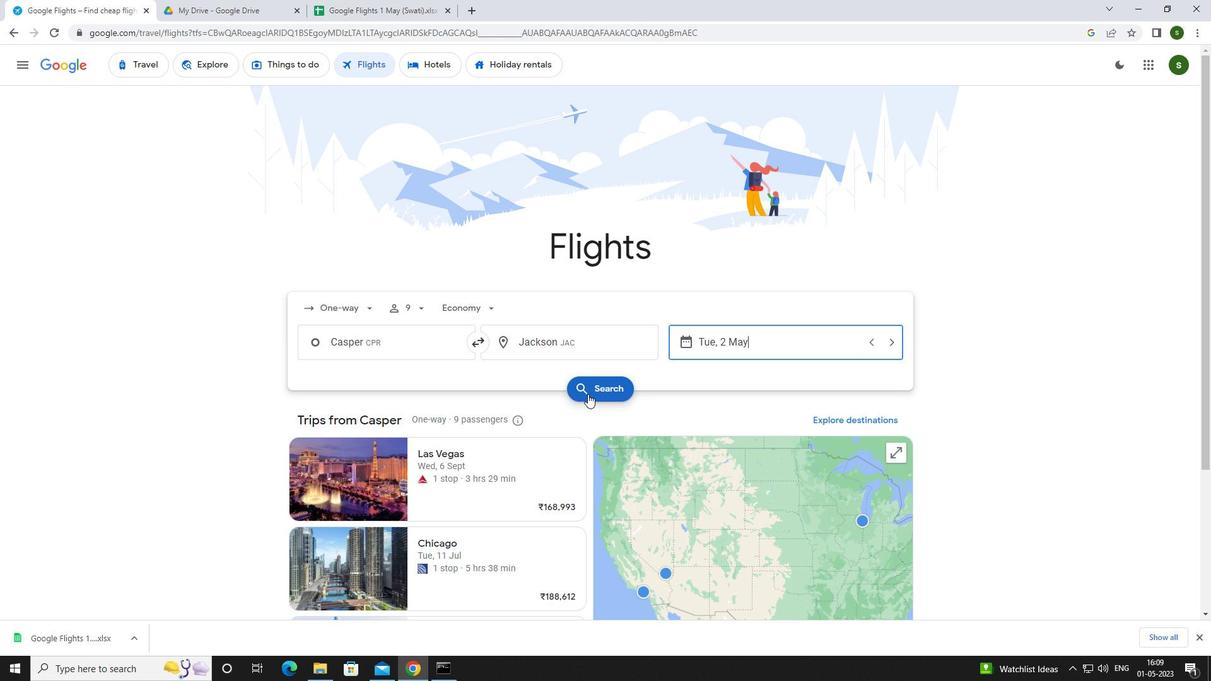 
Action: Mouse moved to (321, 176)
Screenshot: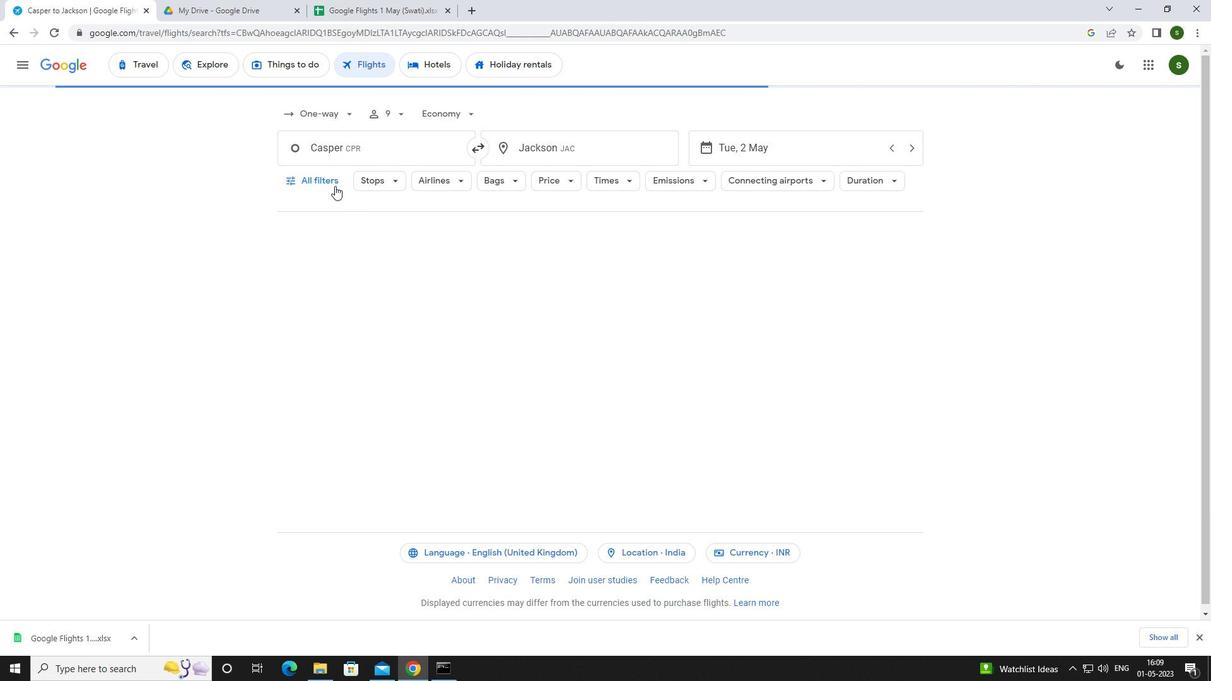 
Action: Mouse pressed left at (321, 176)
Screenshot: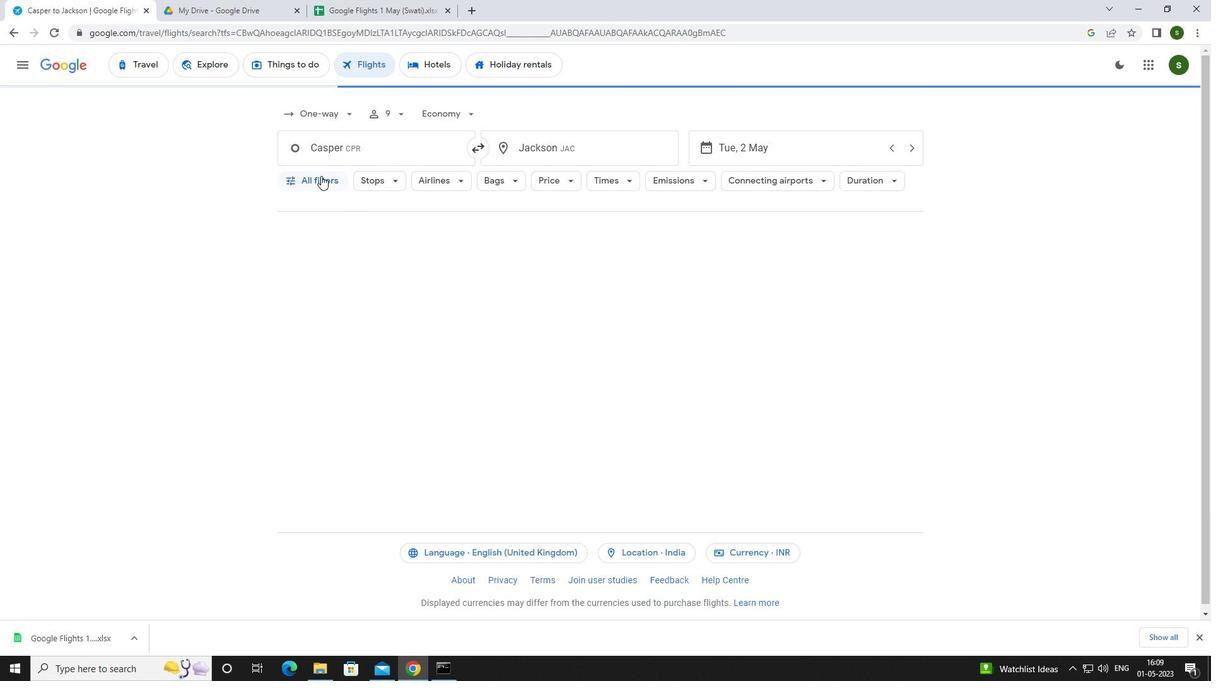 
Action: Mouse moved to (470, 452)
Screenshot: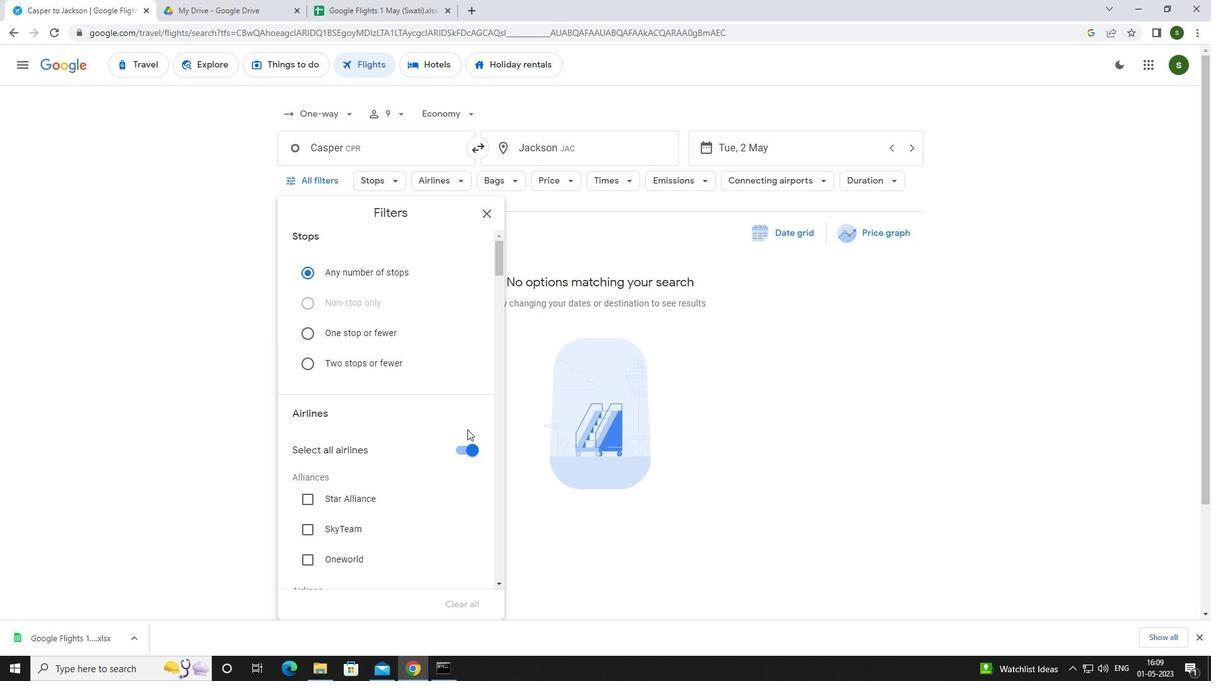 
Action: Mouse pressed left at (470, 452)
Screenshot: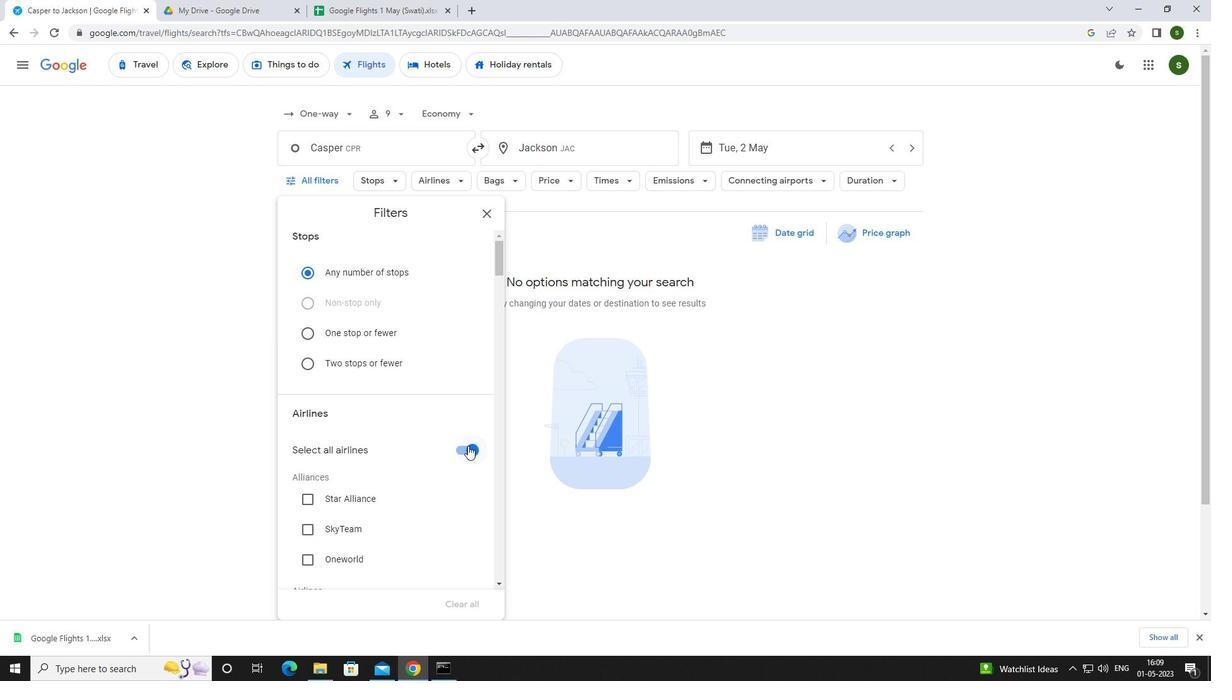
Action: Mouse moved to (441, 379)
Screenshot: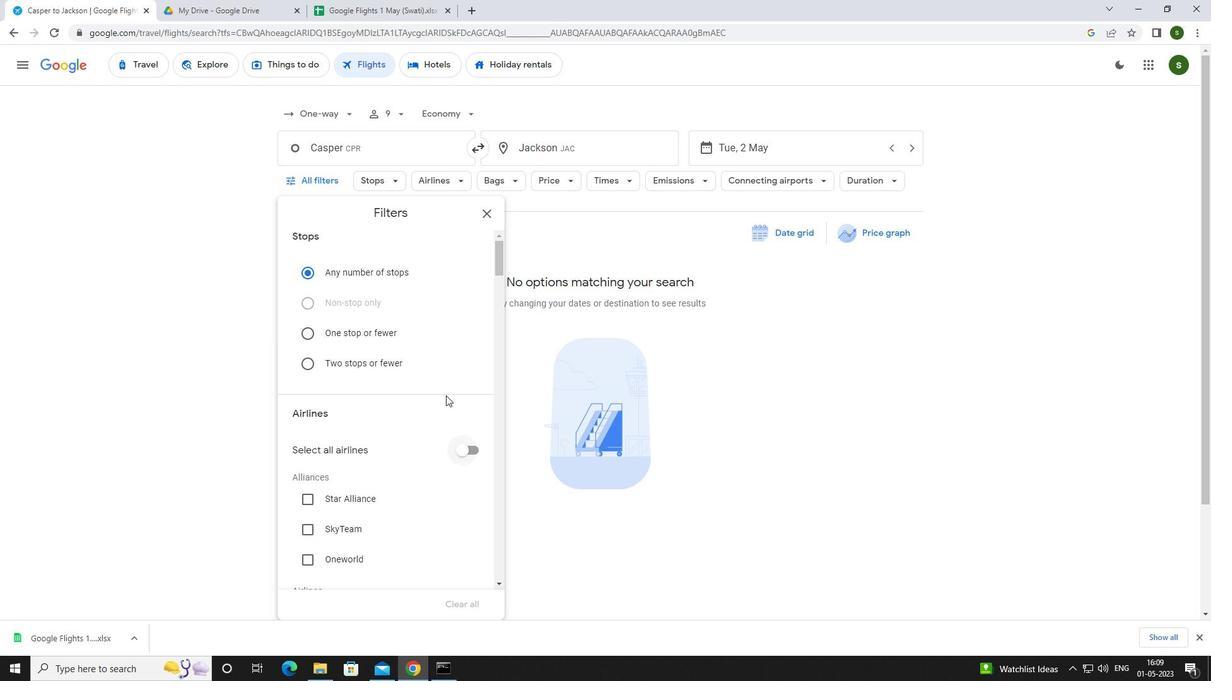 
Action: Mouse scrolled (441, 379) with delta (0, 0)
Screenshot: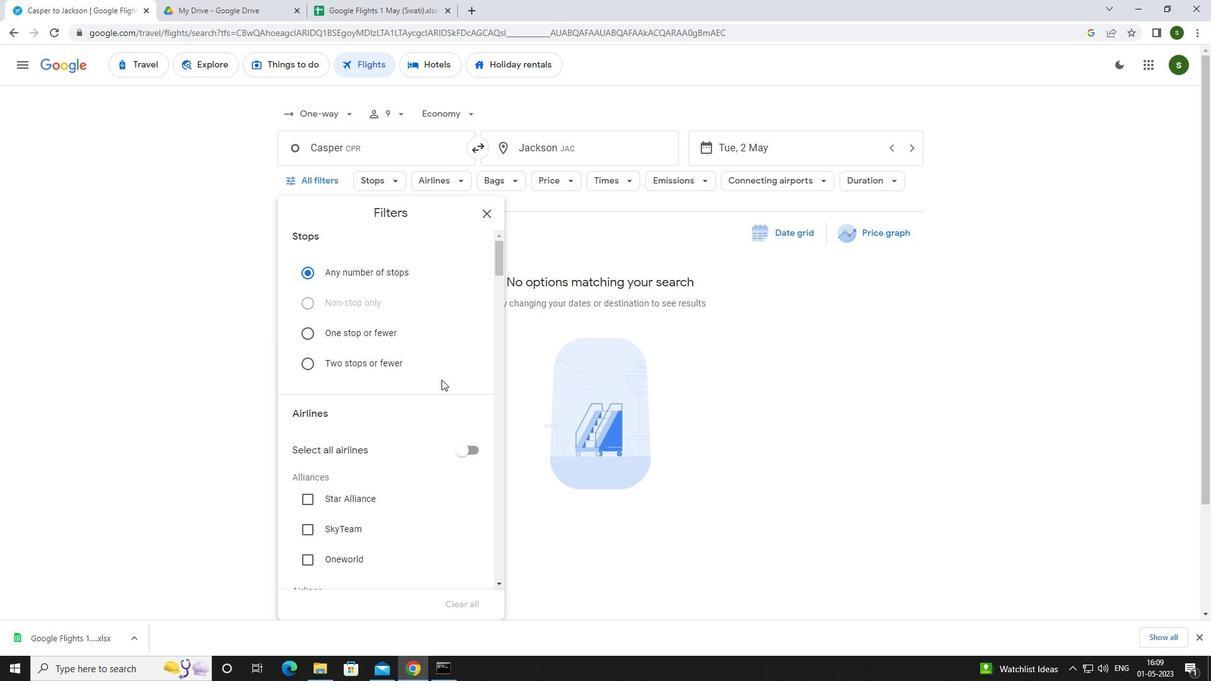 
Action: Mouse scrolled (441, 379) with delta (0, 0)
Screenshot: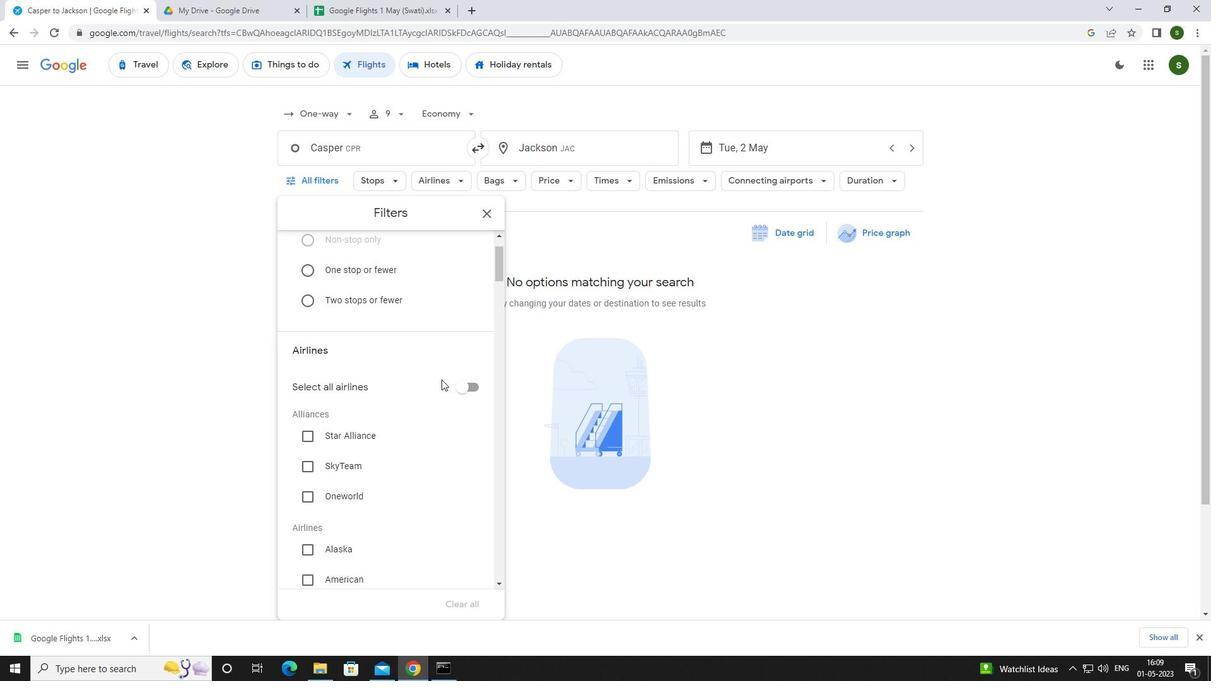 
Action: Mouse scrolled (441, 379) with delta (0, 0)
Screenshot: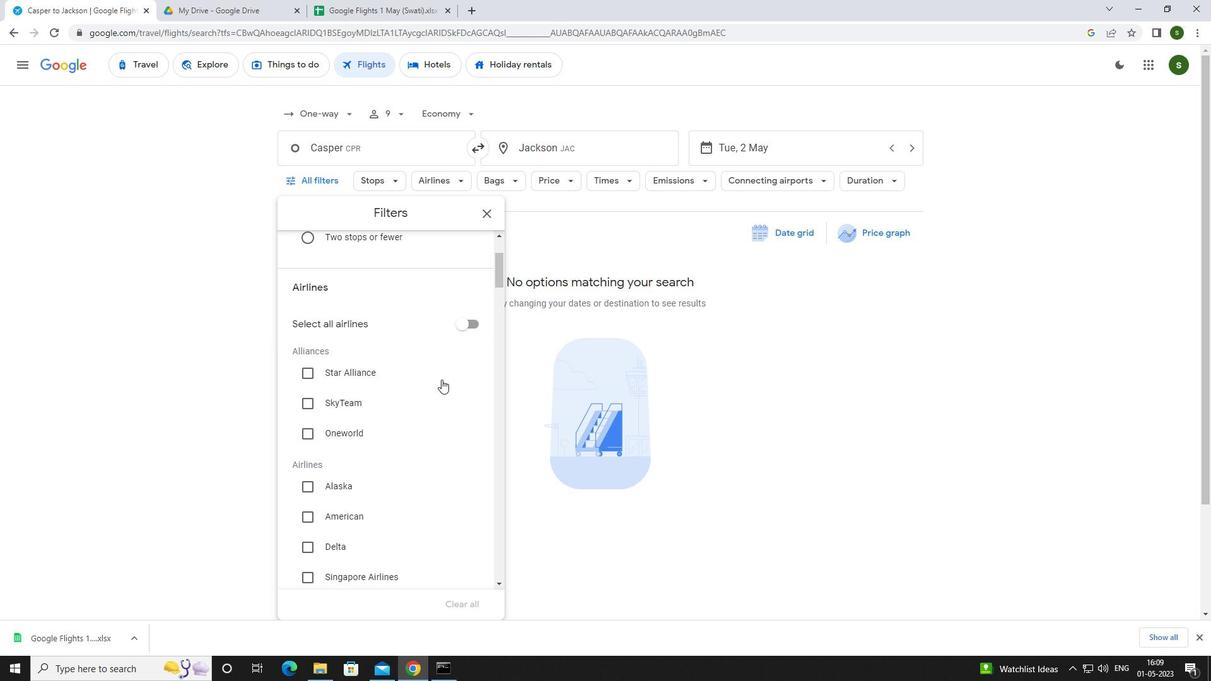 
Action: Mouse scrolled (441, 379) with delta (0, 0)
Screenshot: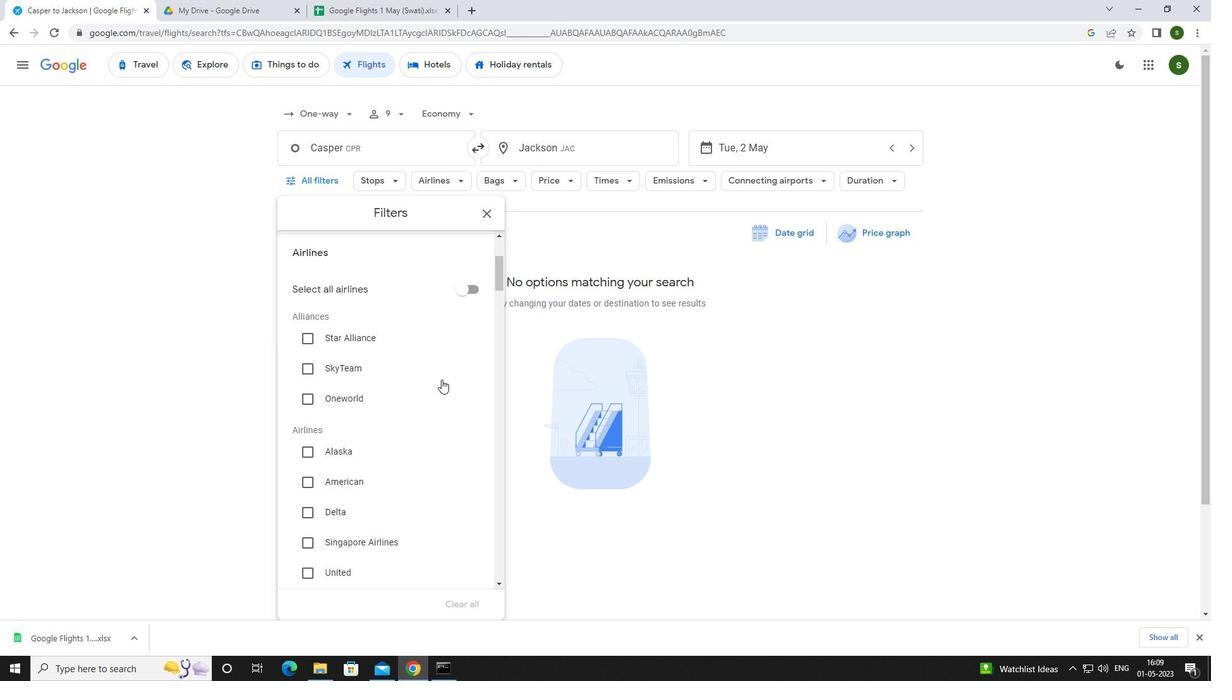 
Action: Mouse scrolled (441, 379) with delta (0, 0)
Screenshot: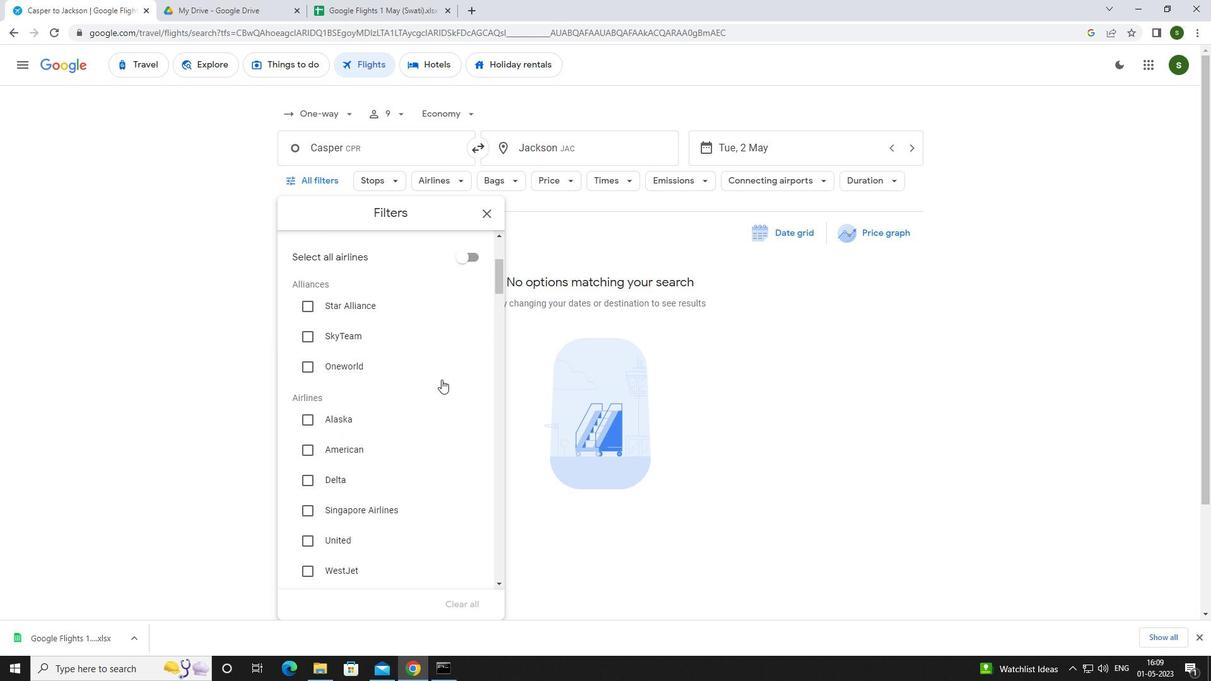 
Action: Mouse moved to (344, 412)
Screenshot: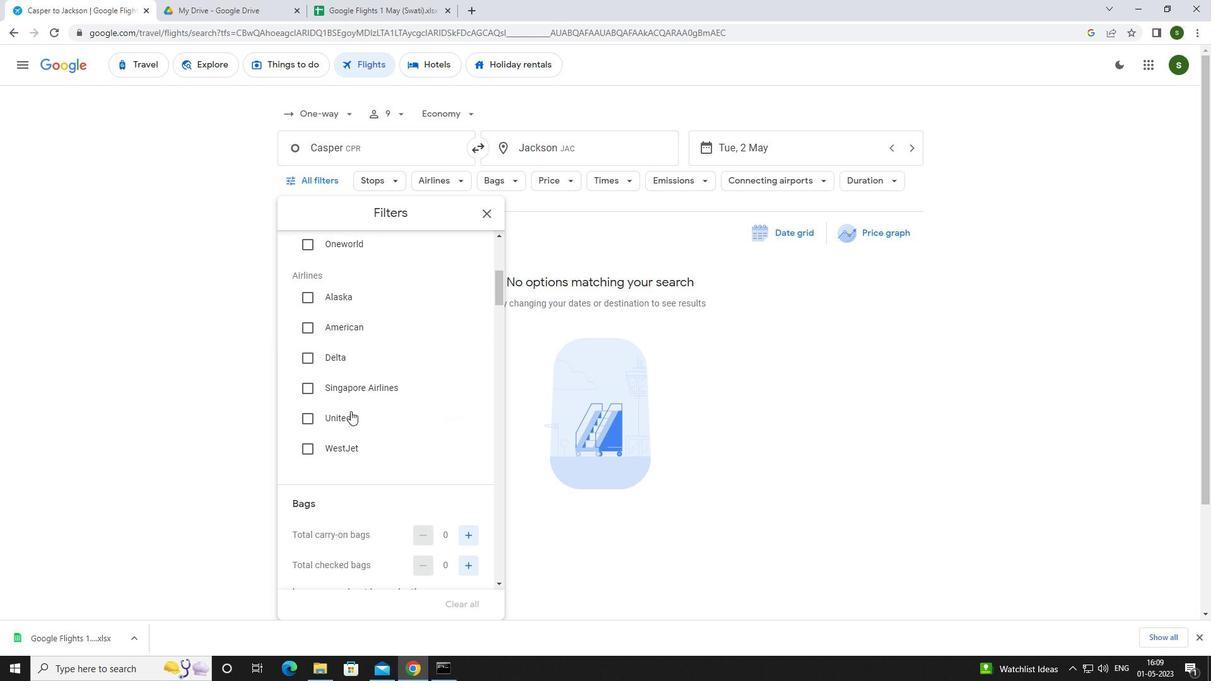 
Action: Mouse pressed left at (344, 412)
Screenshot: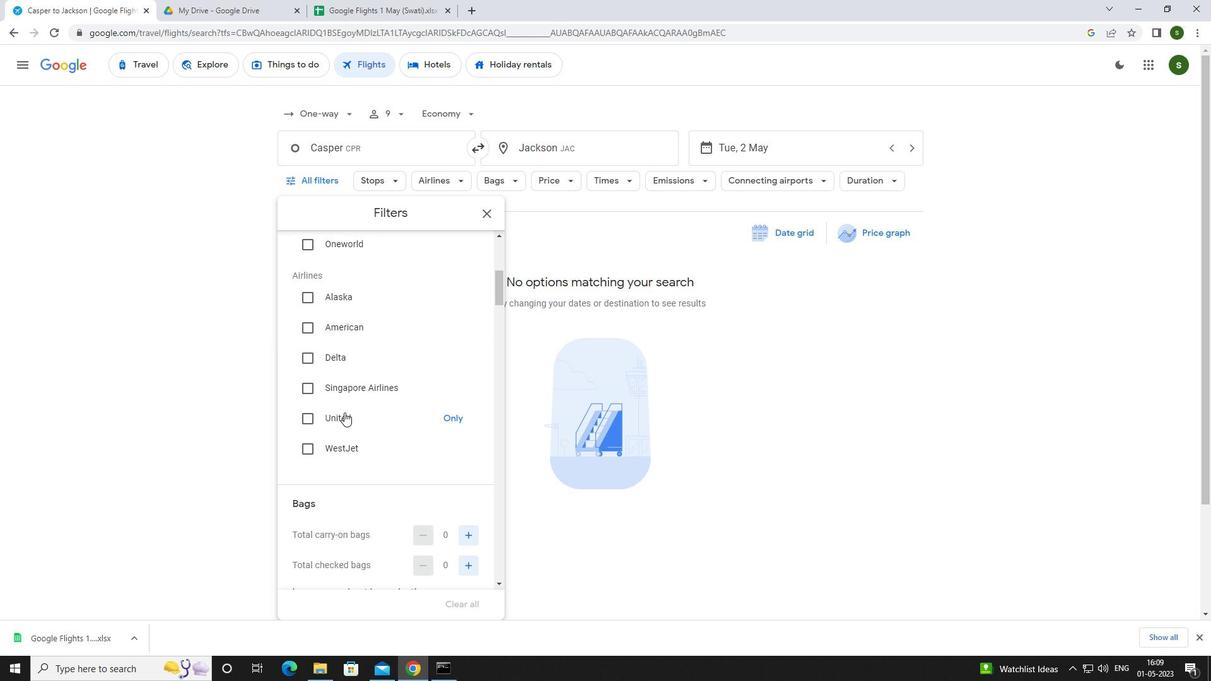 
Action: Mouse scrolled (344, 412) with delta (0, 0)
Screenshot: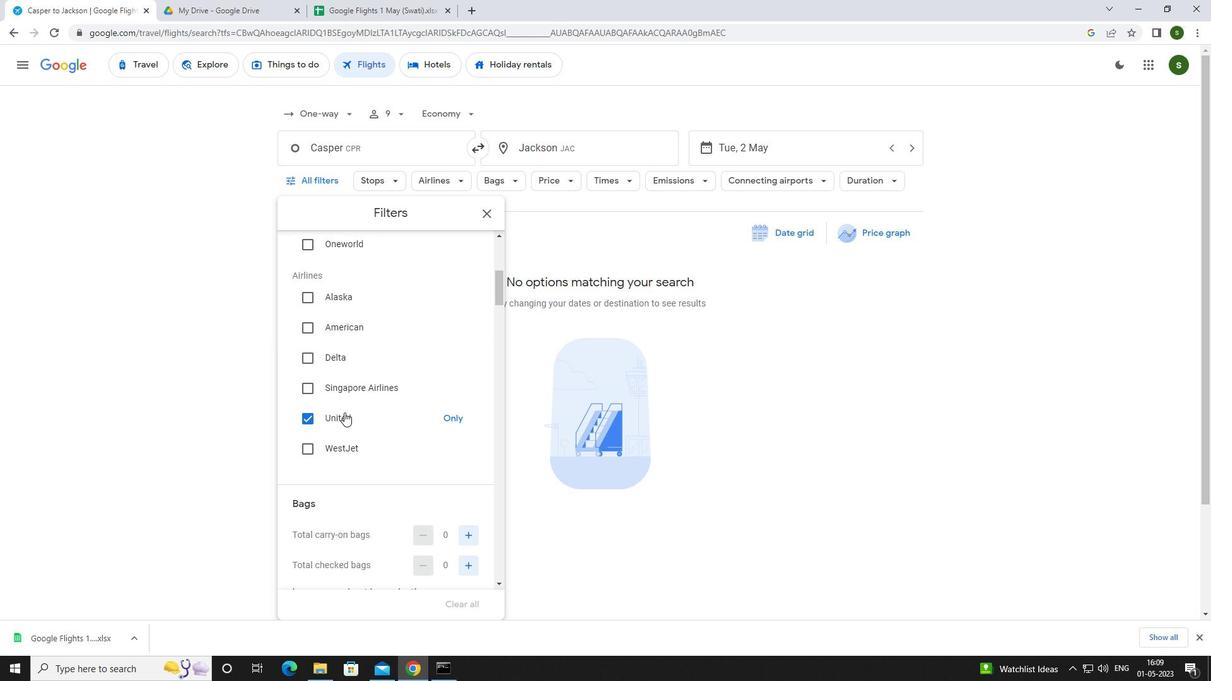 
Action: Mouse scrolled (344, 412) with delta (0, 0)
Screenshot: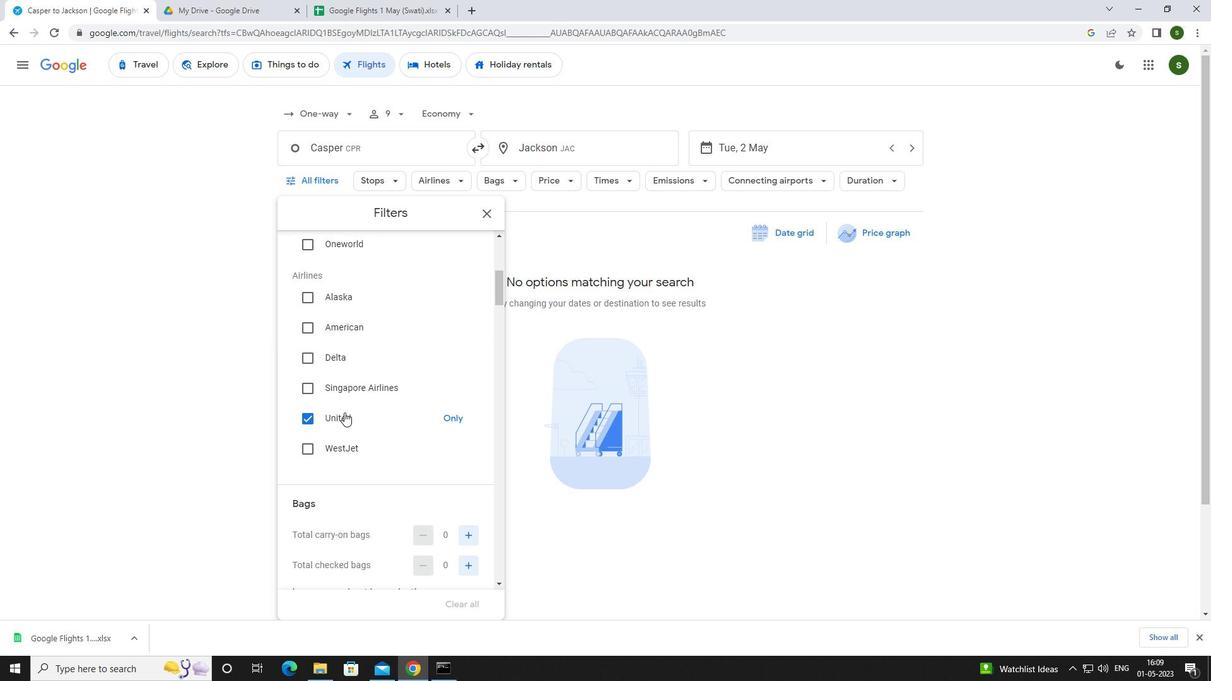 
Action: Mouse scrolled (344, 412) with delta (0, 0)
Screenshot: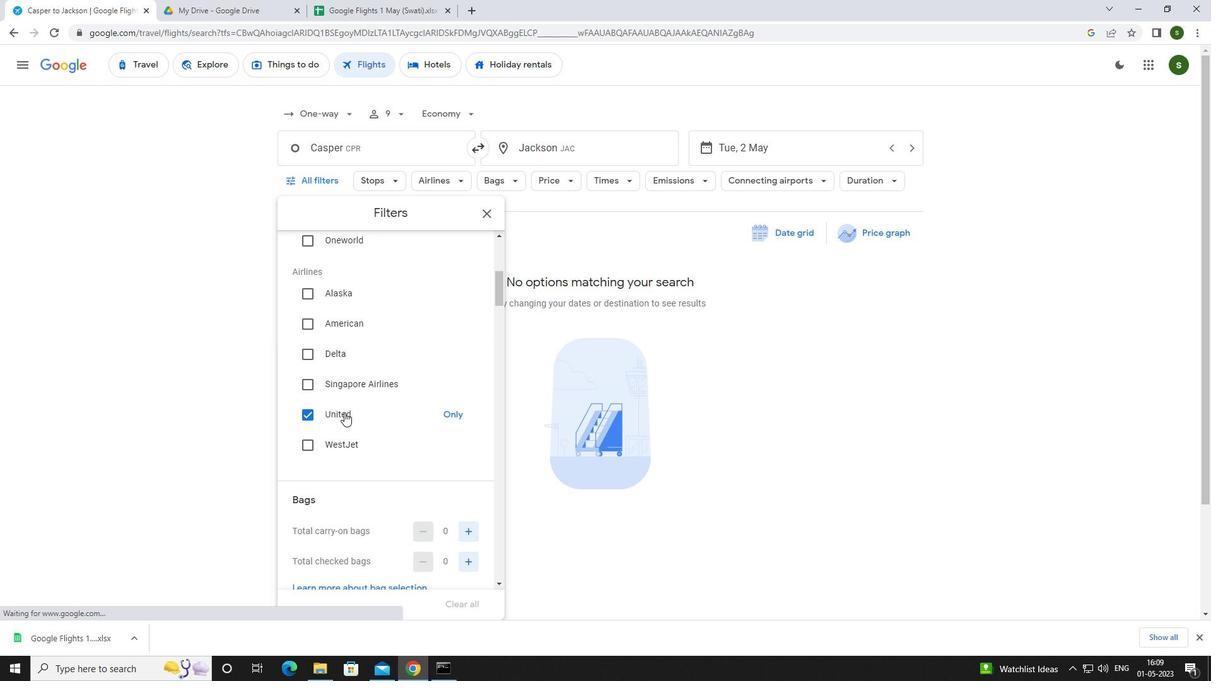
Action: Mouse moved to (472, 347)
Screenshot: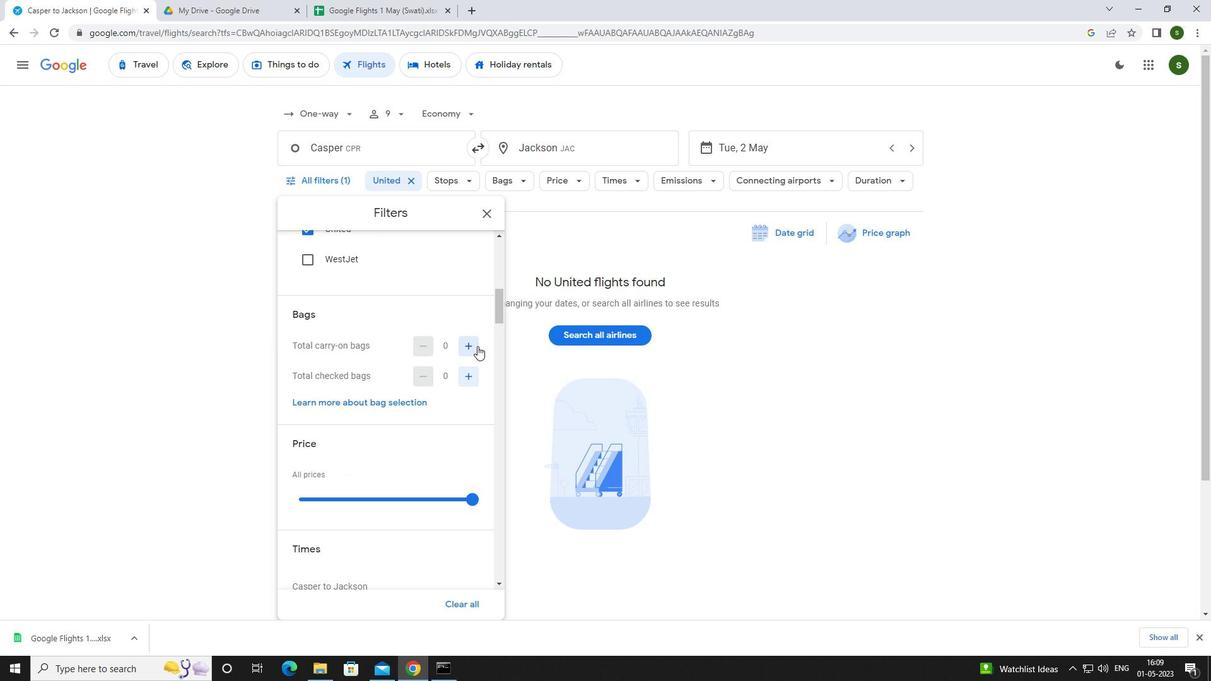 
Action: Mouse pressed left at (472, 347)
Screenshot: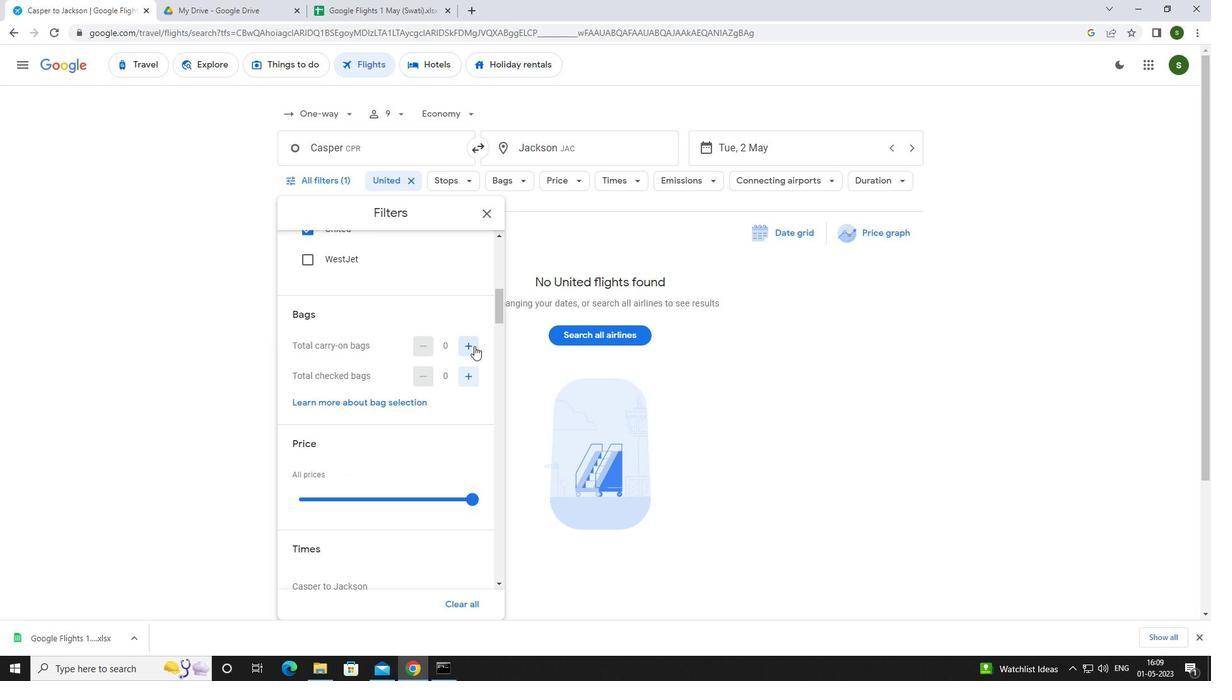 
Action: Mouse scrolled (472, 346) with delta (0, 0)
Screenshot: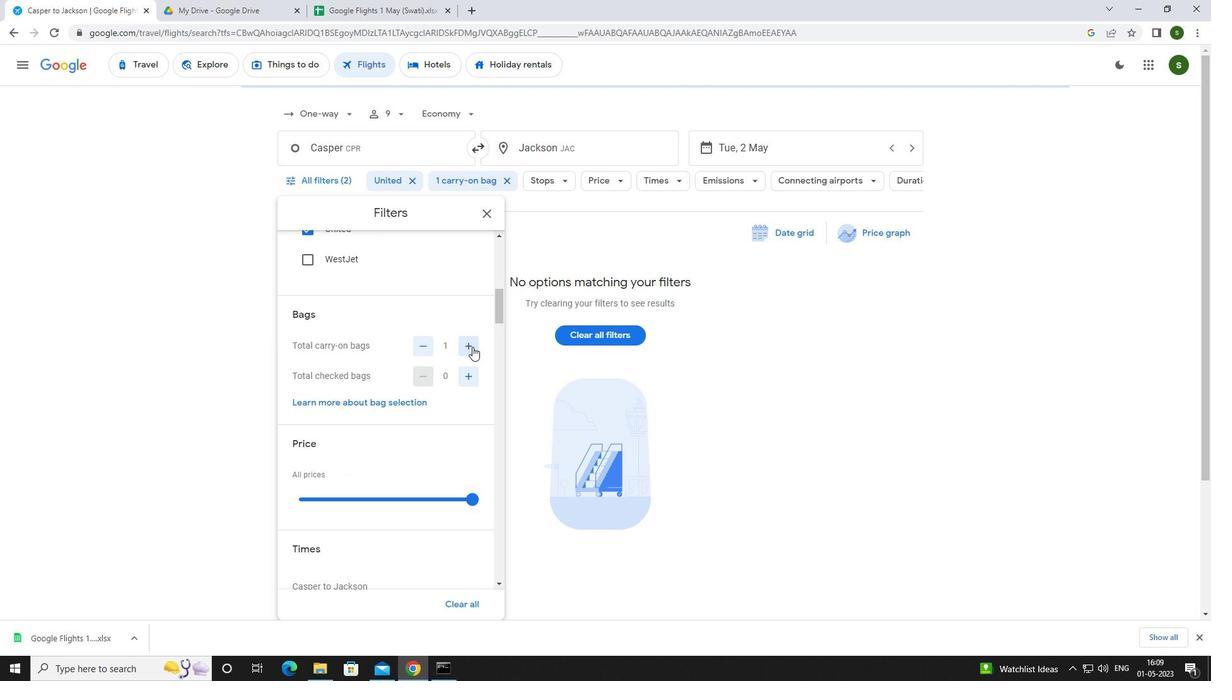 
Action: Mouse scrolled (472, 346) with delta (0, 0)
Screenshot: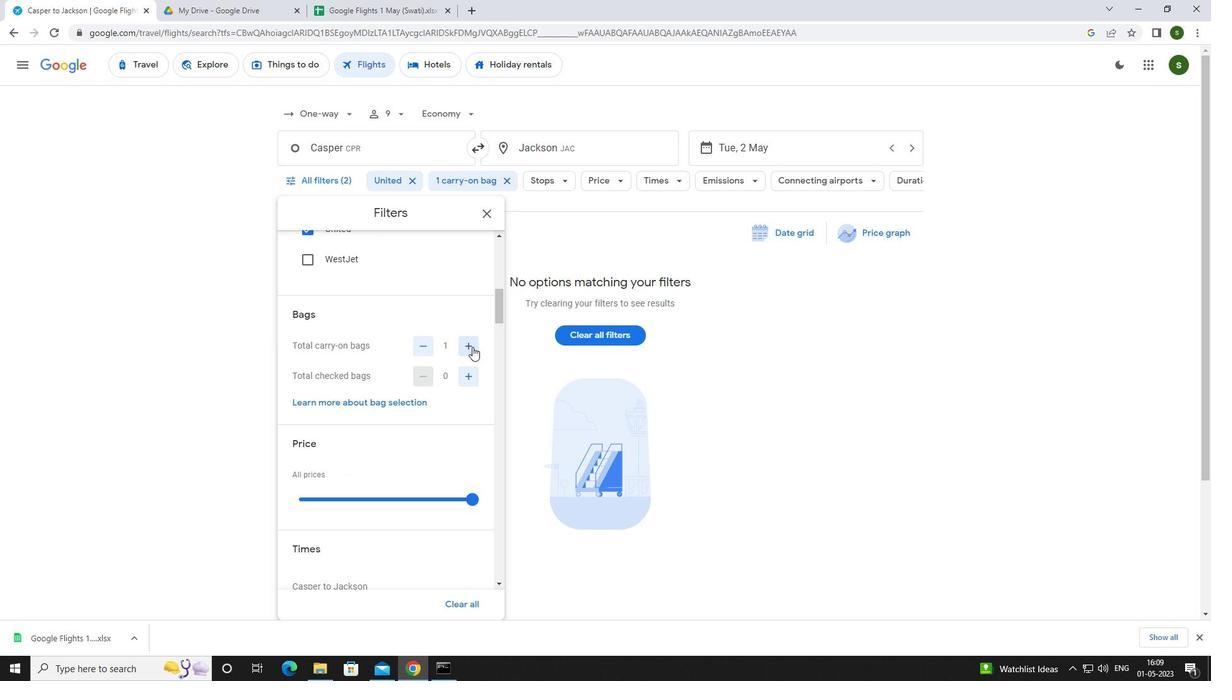 
Action: Mouse moved to (472, 370)
Screenshot: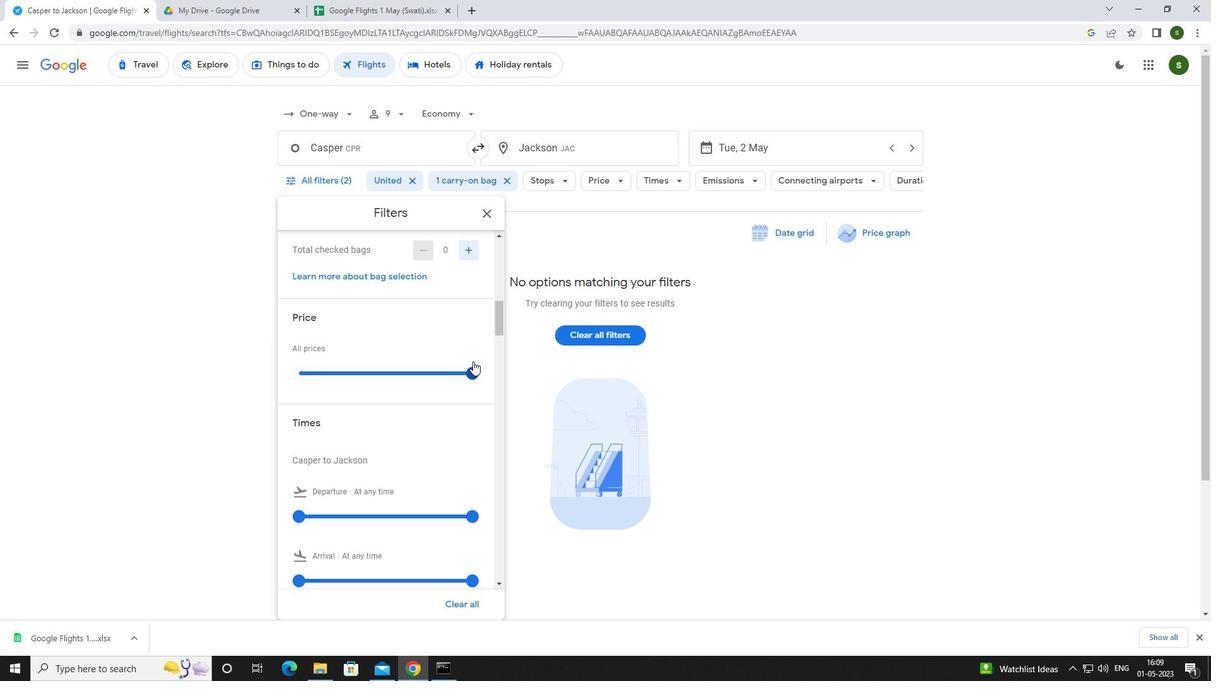
Action: Mouse pressed left at (472, 370)
Screenshot: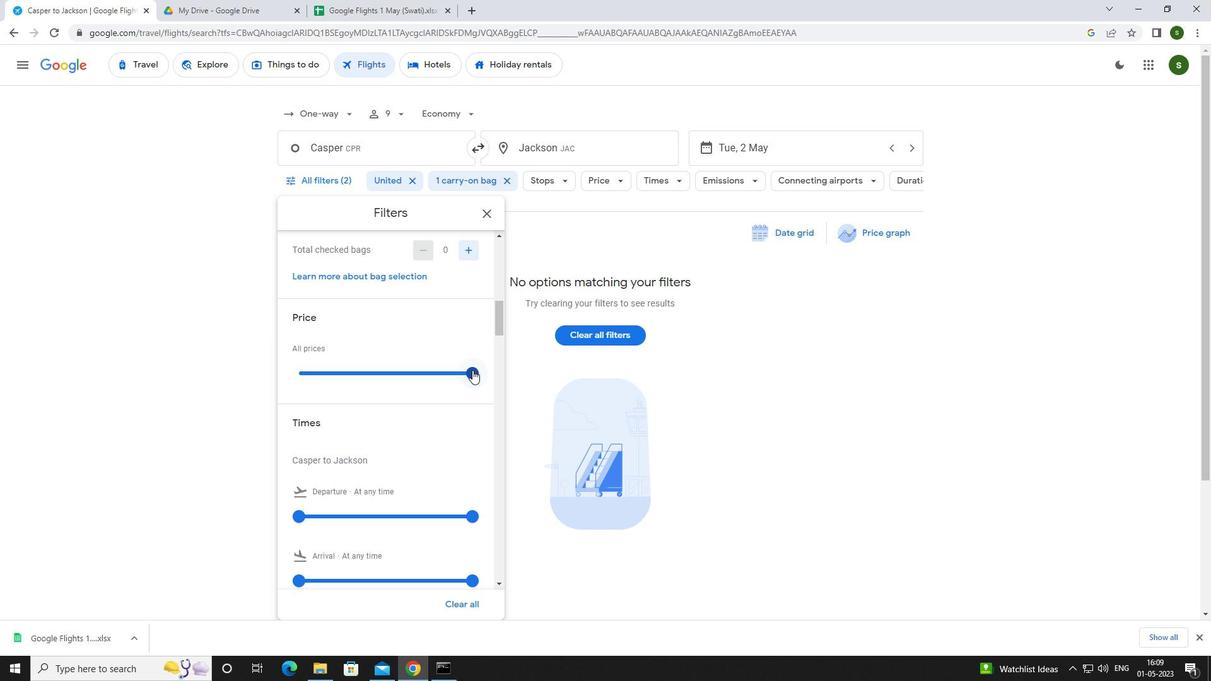 
Action: Mouse scrolled (472, 369) with delta (0, 0)
Screenshot: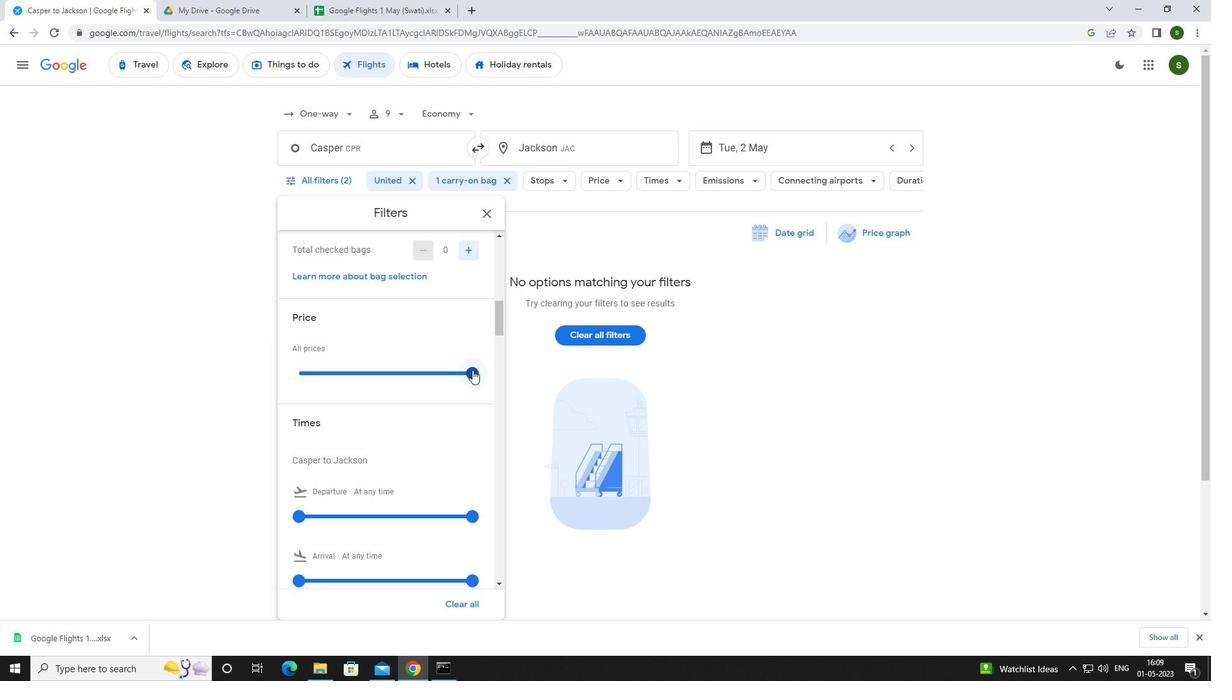 
Action: Mouse moved to (296, 450)
Screenshot: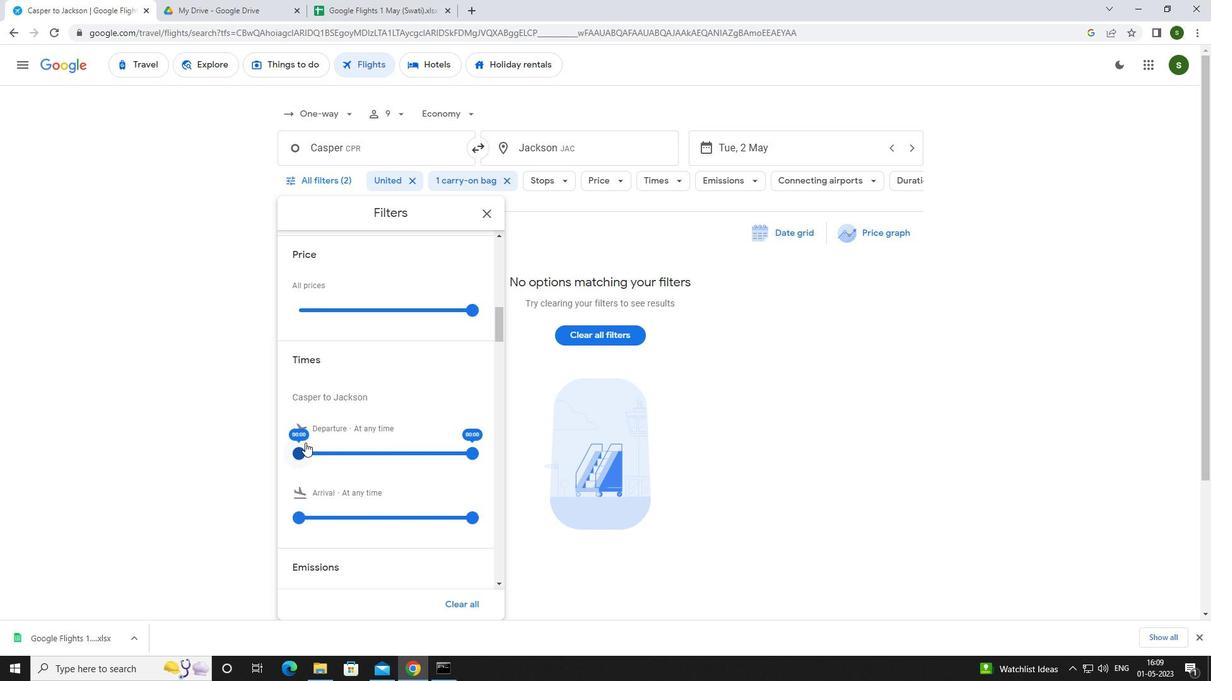 
Action: Mouse pressed left at (296, 450)
Screenshot: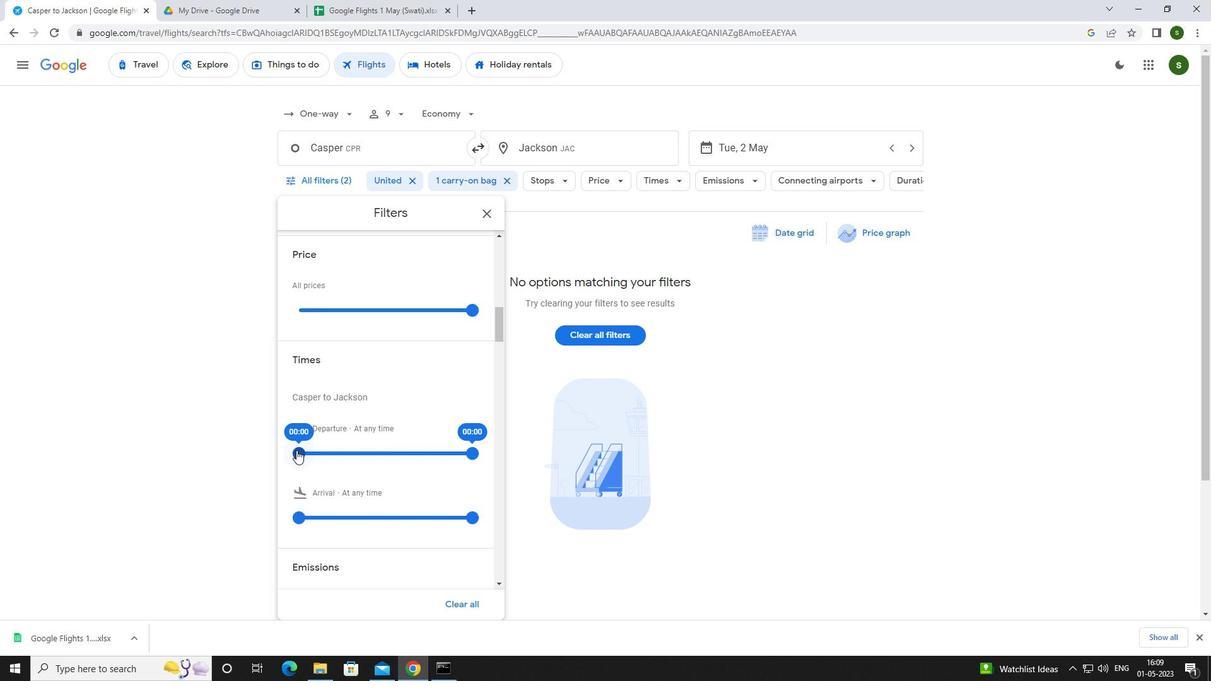 
Action: Mouse moved to (758, 388)
Screenshot: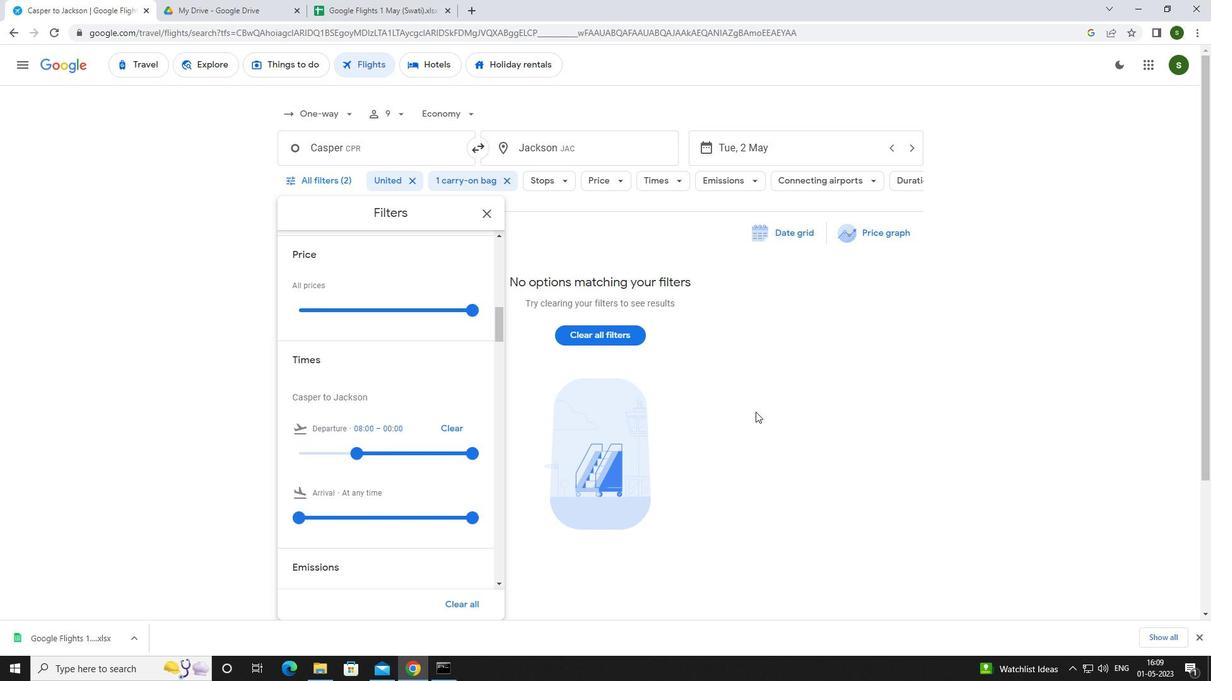 
Action: Mouse pressed left at (758, 388)
Screenshot: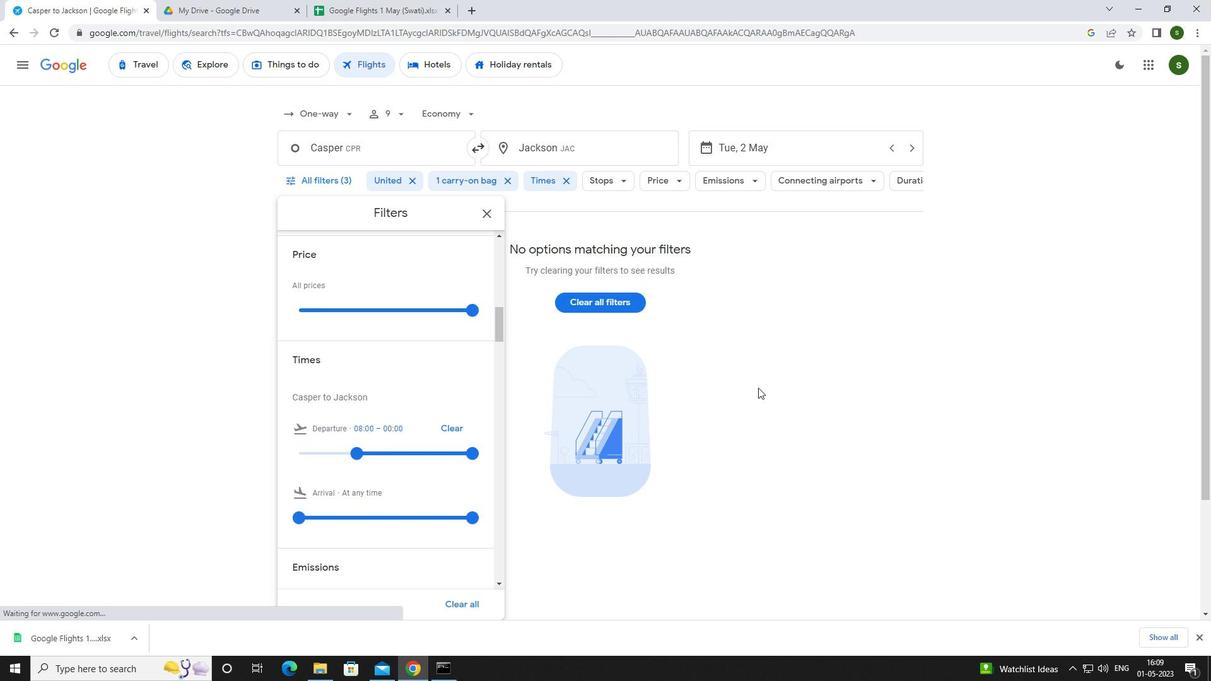 
